 Task: Find a place to stay in Groningen, Netherlands, from 12th to 16th August for 8 guests, with a price range of ₹3300 to ₹16000, 8+ bedrooms, 8+ beds, 8+ bathrooms, house type, and amenities including Wifi and Free parking.
Action: Mouse moved to (407, 91)
Screenshot: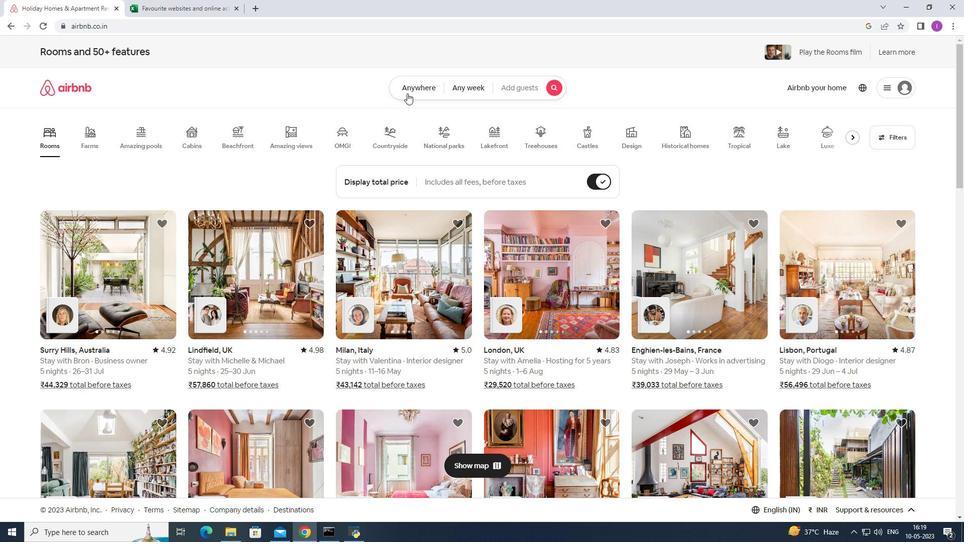 
Action: Mouse pressed left at (407, 91)
Screenshot: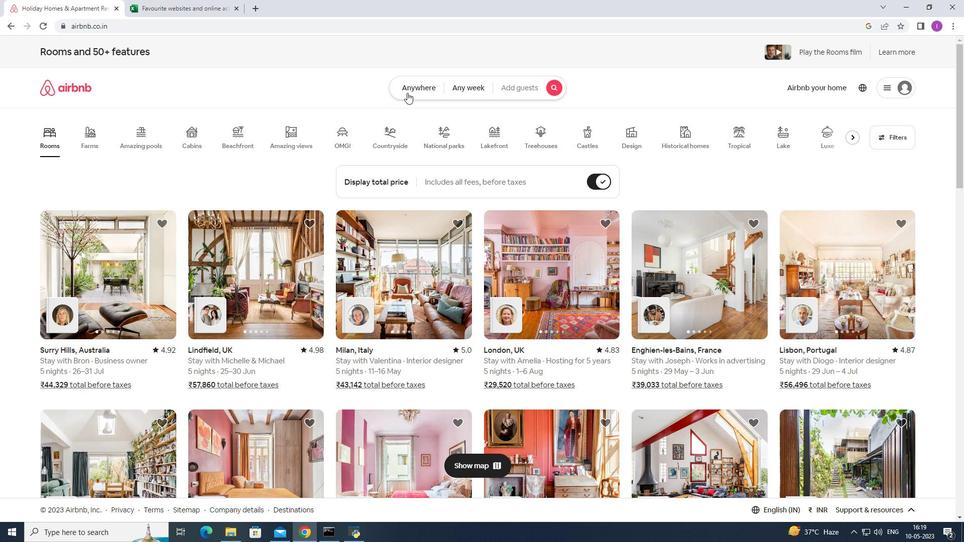 
Action: Mouse moved to (295, 128)
Screenshot: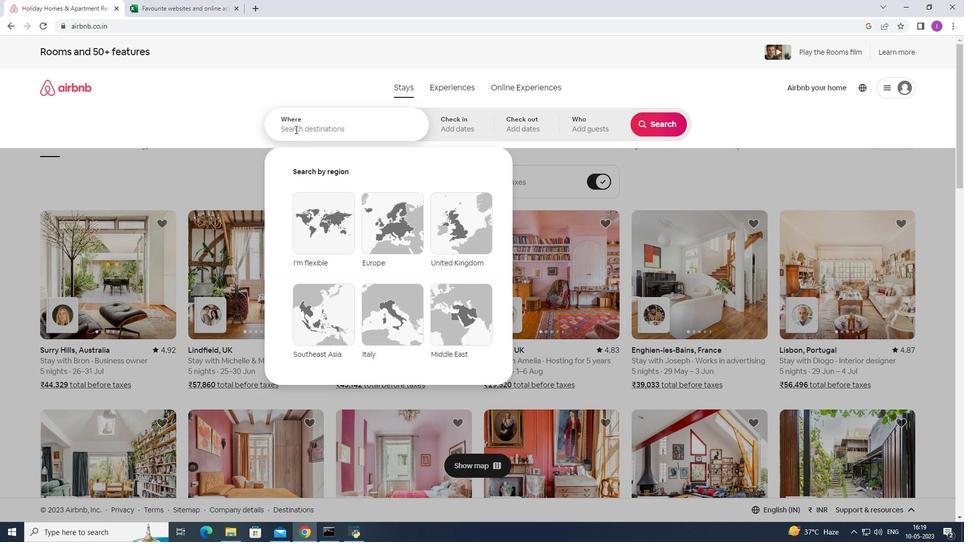 
Action: Mouse pressed left at (295, 128)
Screenshot: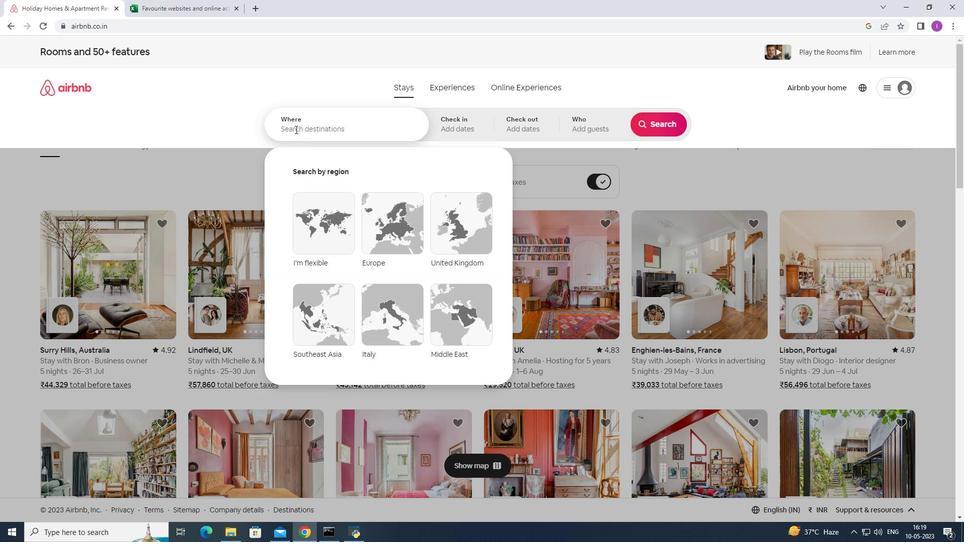 
Action: Mouse moved to (314, 130)
Screenshot: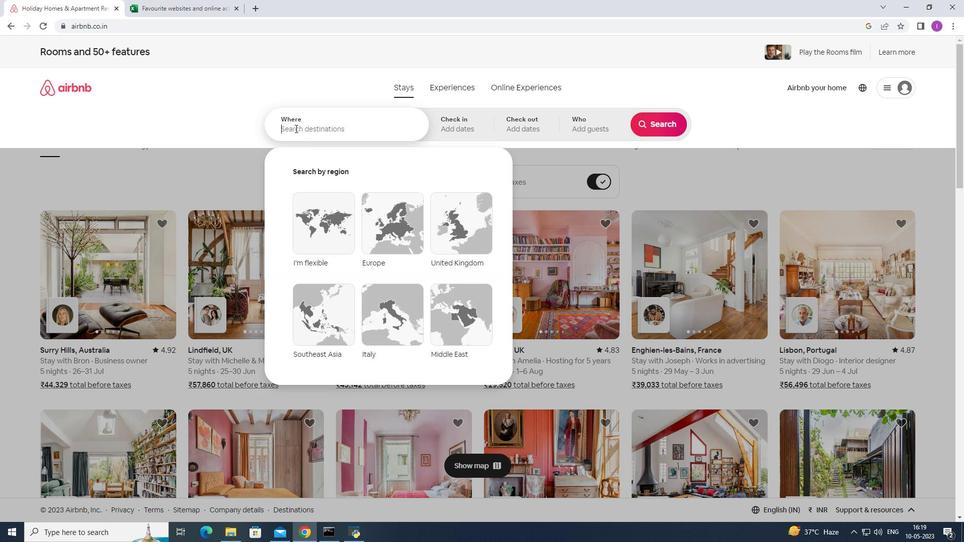 
Action: Key pressed <Key.shift>Go<Key.backspace>roningen,<Key.shift>Netherland
Screenshot: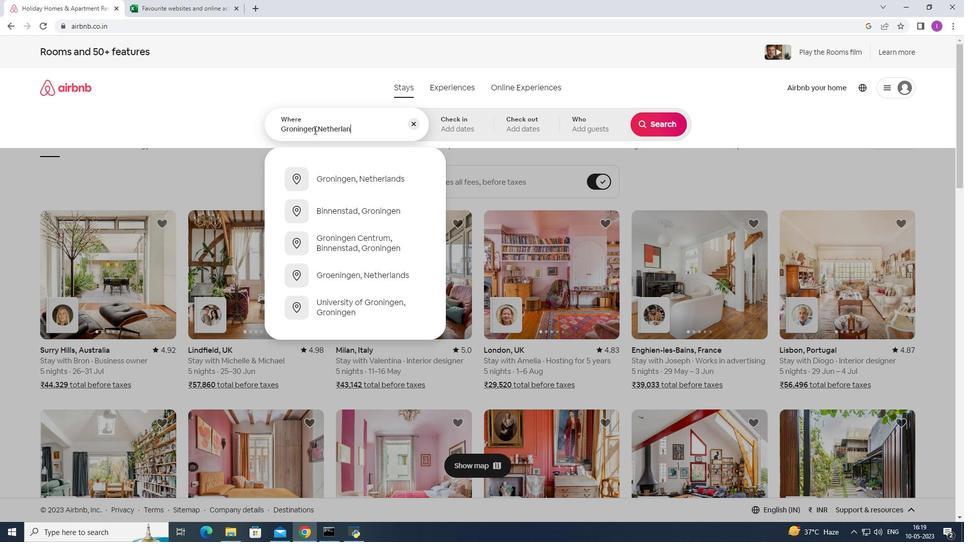 
Action: Mouse moved to (325, 172)
Screenshot: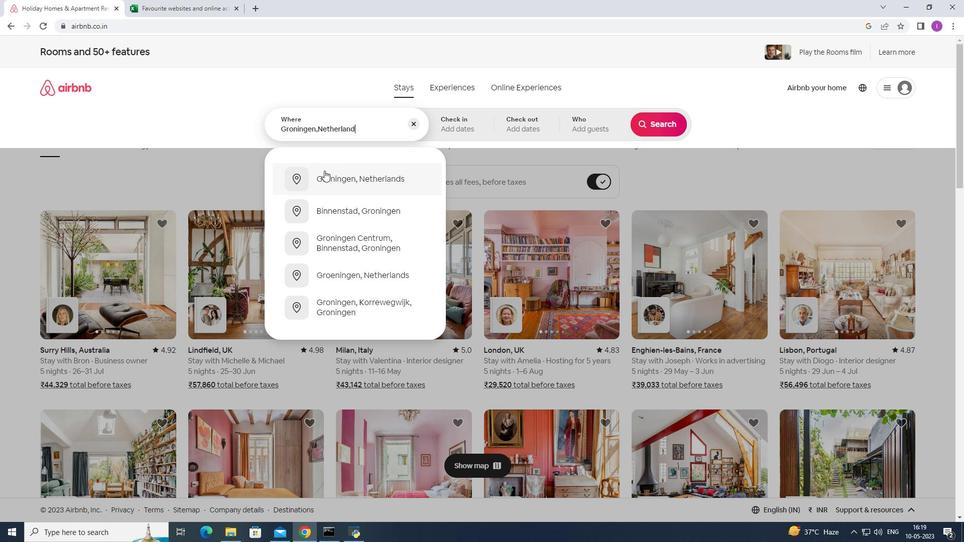 
Action: Mouse pressed left at (325, 172)
Screenshot: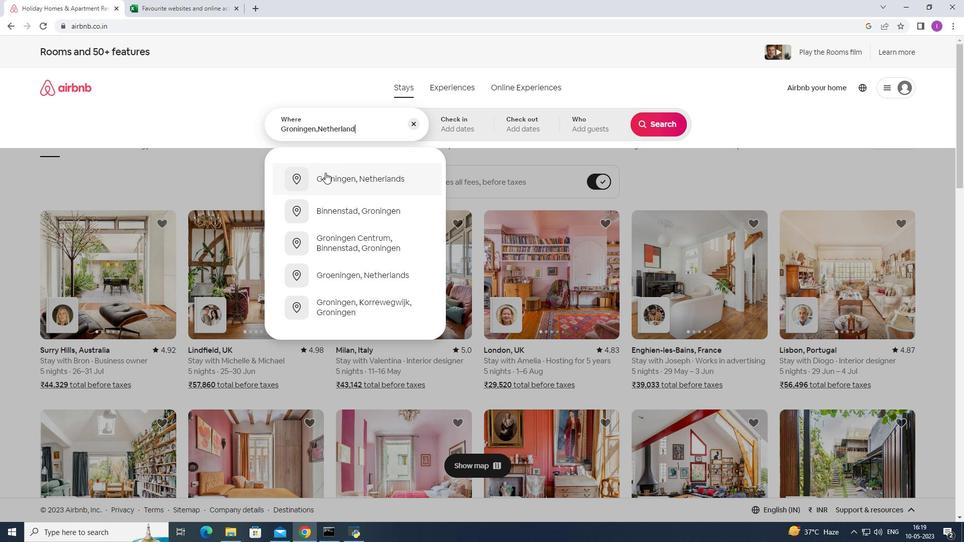 
Action: Mouse moved to (662, 206)
Screenshot: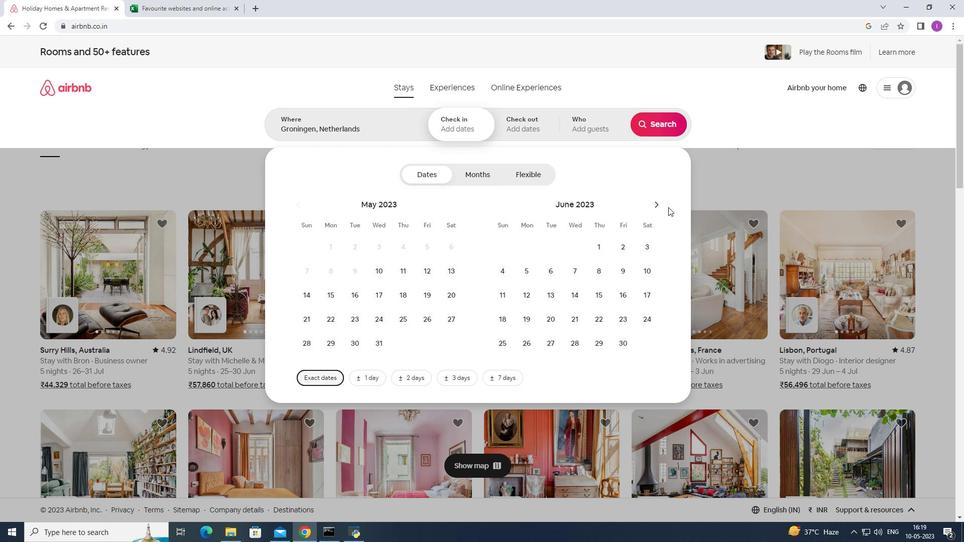 
Action: Mouse pressed left at (662, 206)
Screenshot: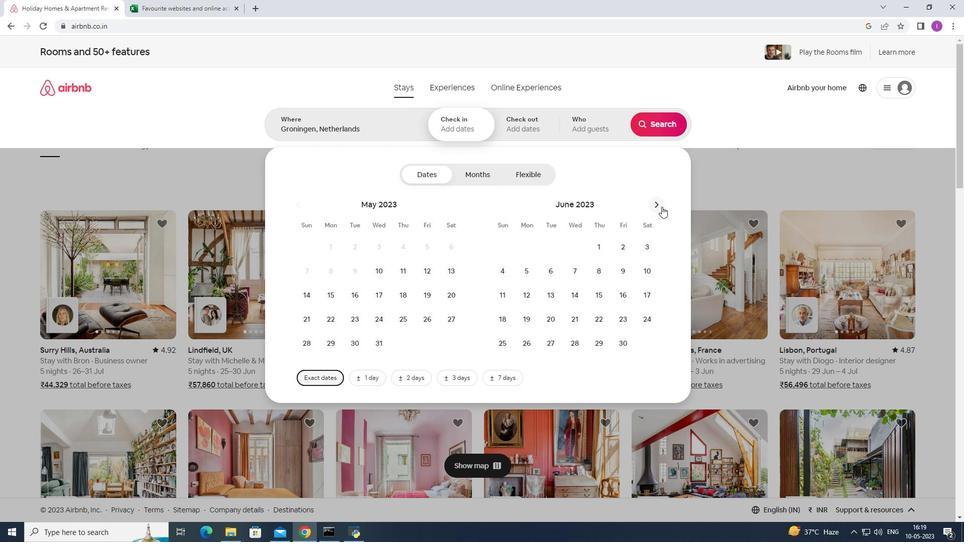 
Action: Mouse pressed left at (662, 206)
Screenshot: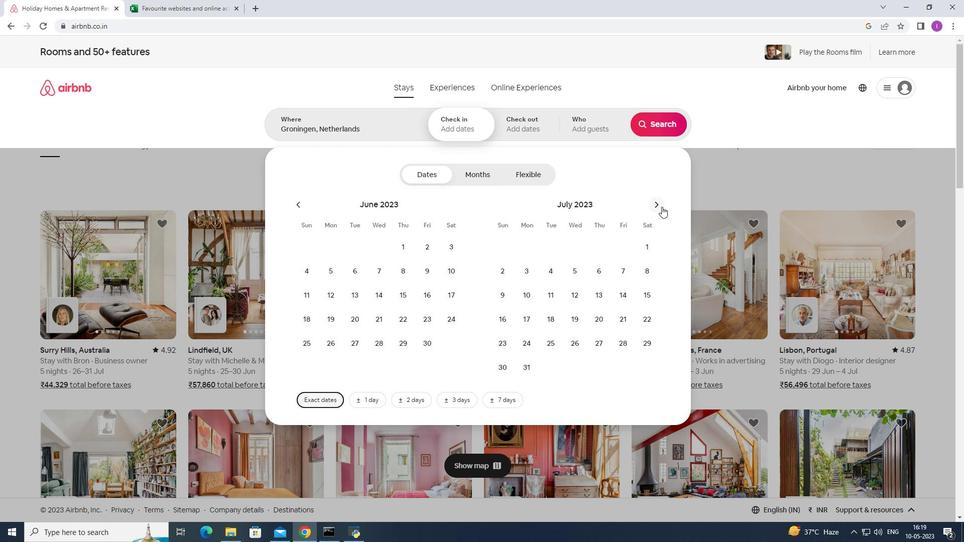 
Action: Mouse moved to (643, 267)
Screenshot: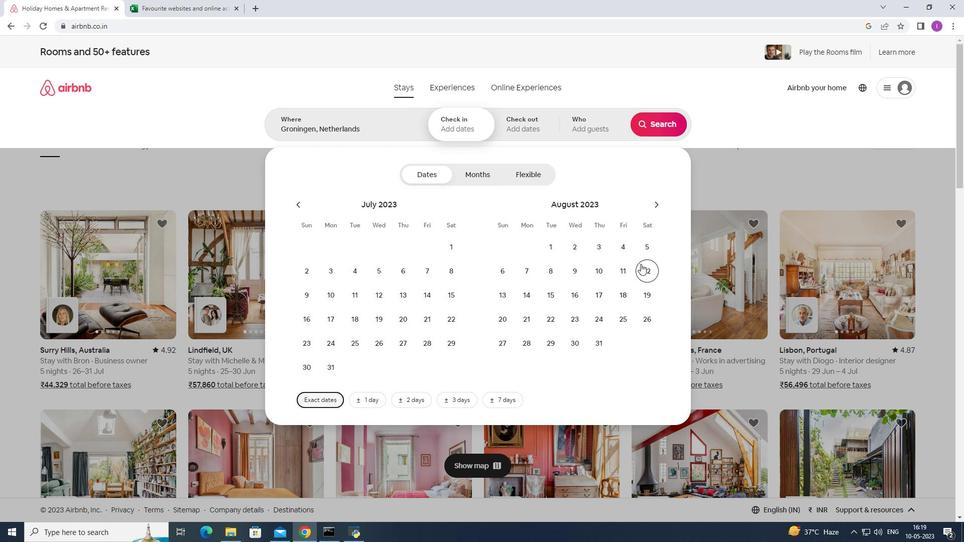 
Action: Mouse pressed left at (643, 267)
Screenshot: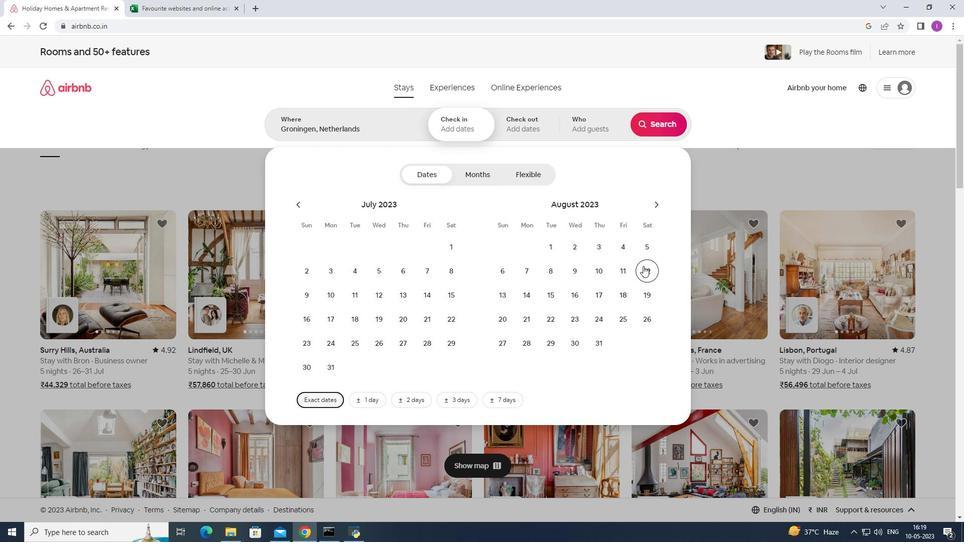
Action: Mouse moved to (580, 291)
Screenshot: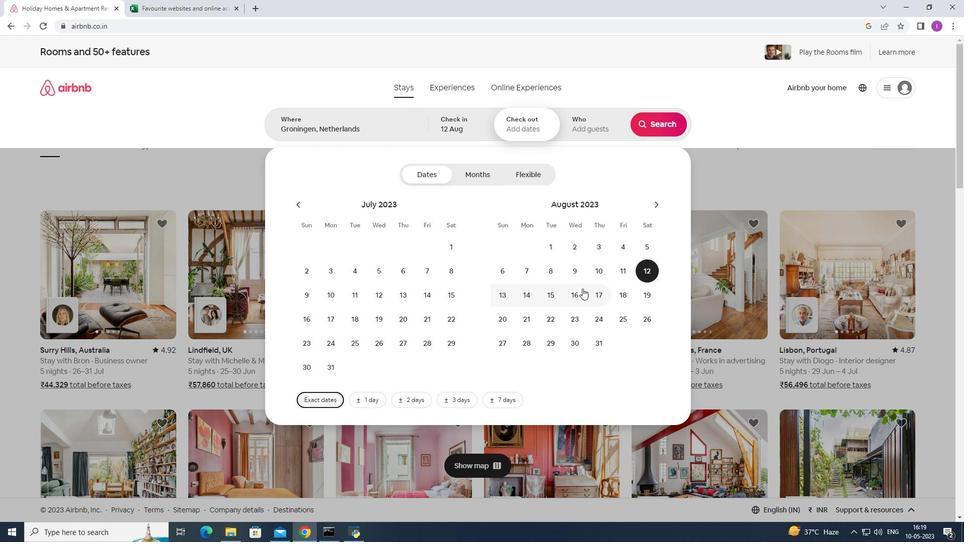 
Action: Mouse pressed left at (580, 291)
Screenshot: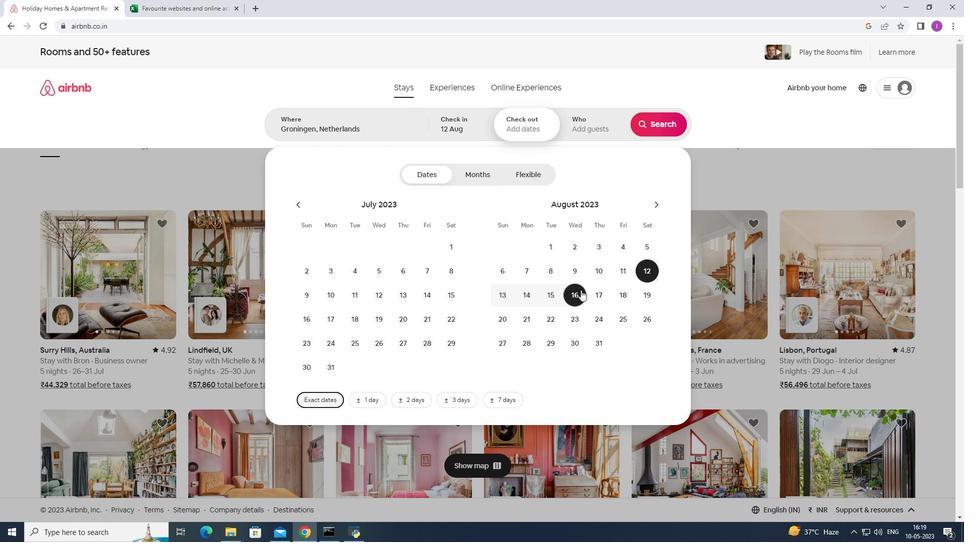 
Action: Mouse moved to (599, 128)
Screenshot: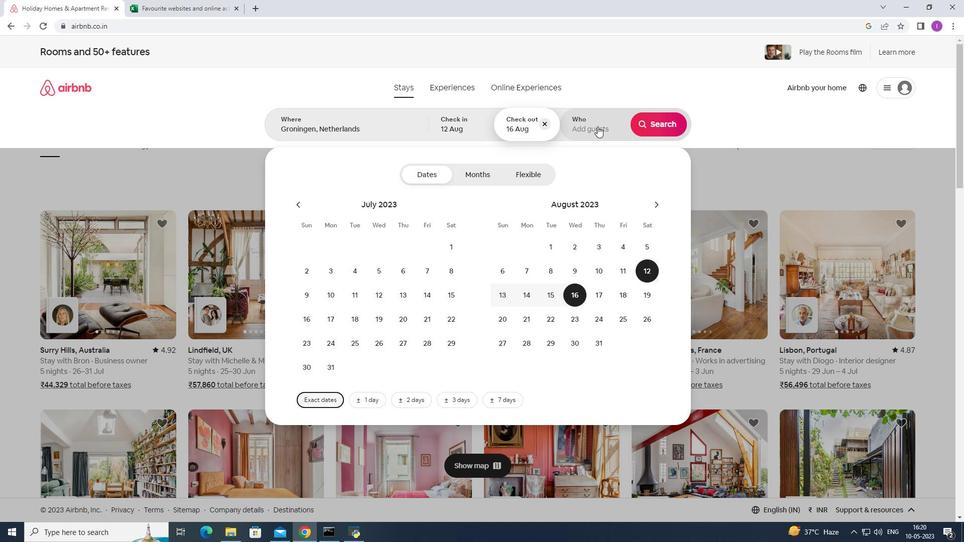 
Action: Mouse pressed left at (599, 128)
Screenshot: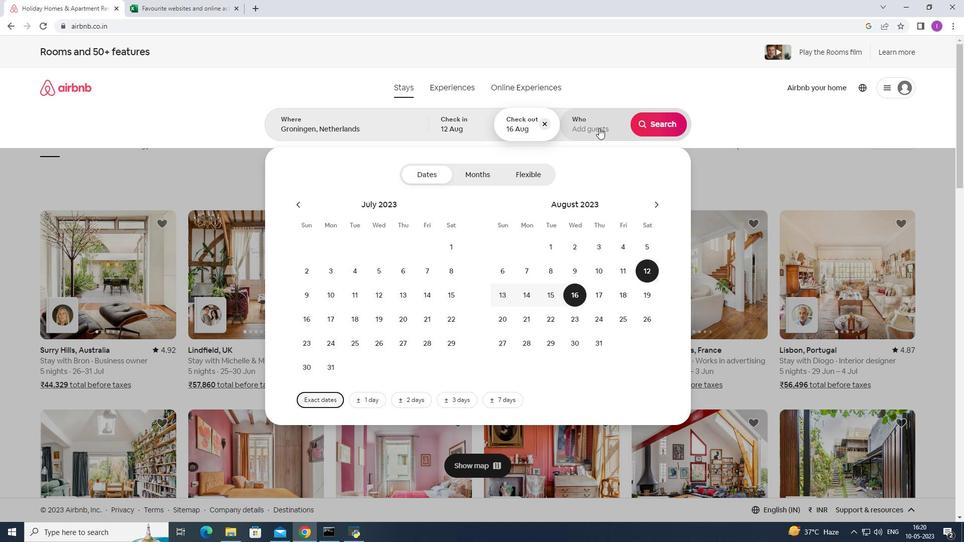 
Action: Mouse moved to (662, 180)
Screenshot: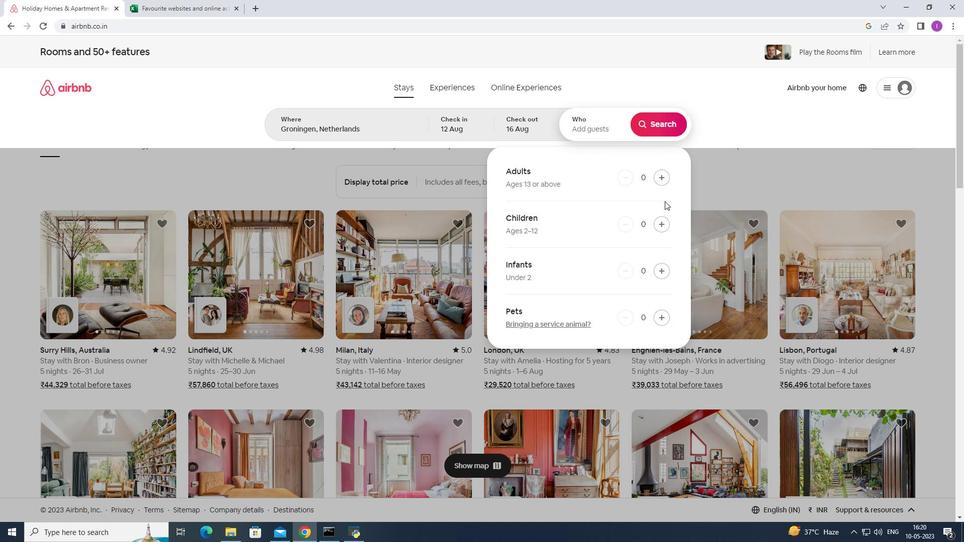 
Action: Mouse pressed left at (662, 180)
Screenshot: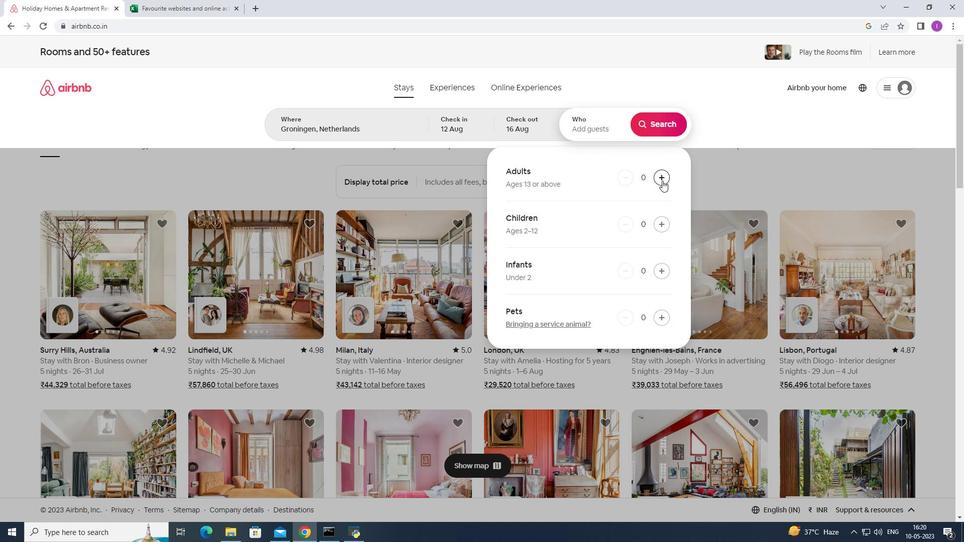 
Action: Mouse pressed left at (662, 180)
Screenshot: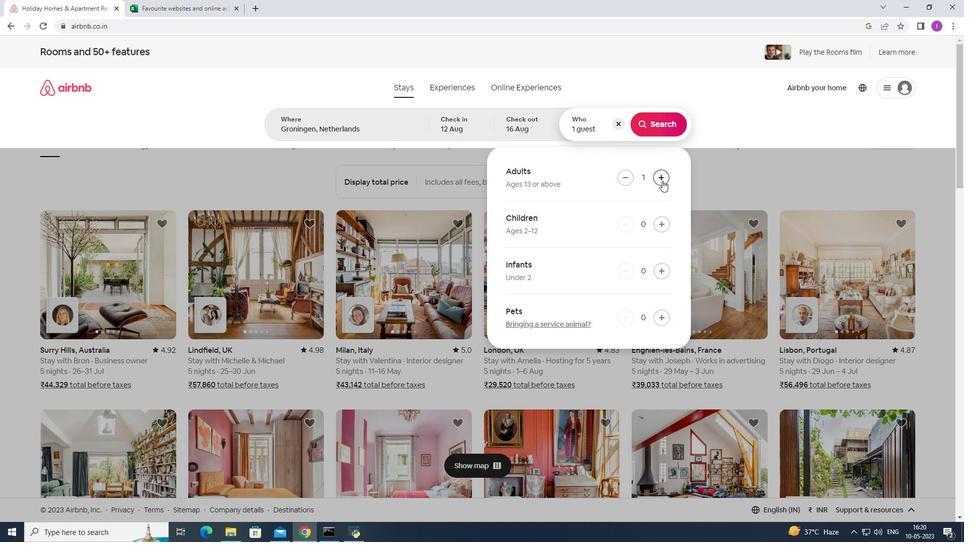 
Action: Mouse pressed left at (662, 180)
Screenshot: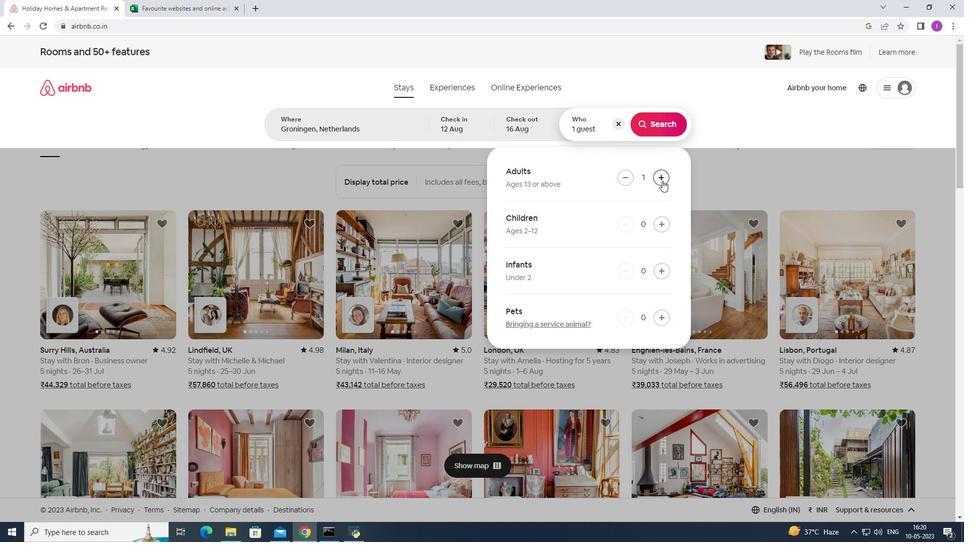 
Action: Mouse pressed left at (662, 180)
Screenshot: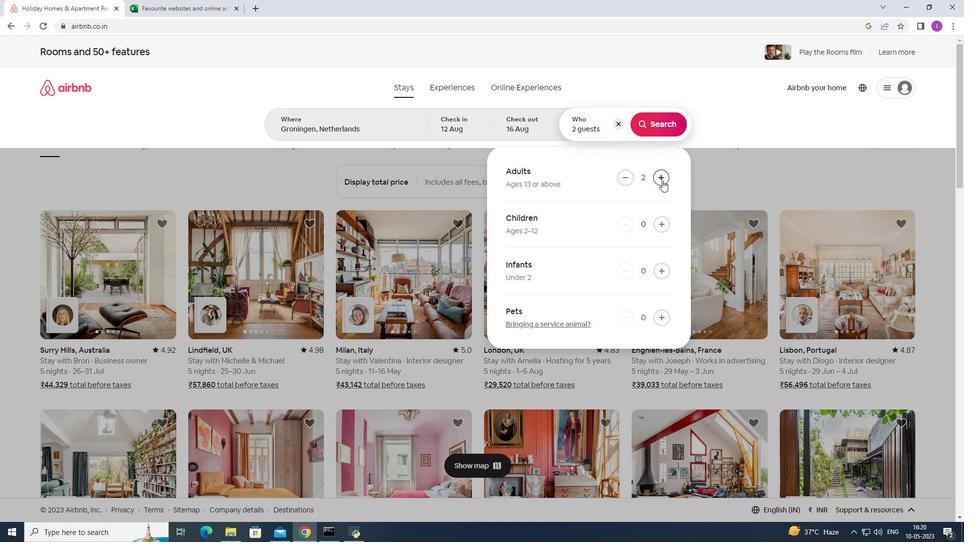 
Action: Mouse pressed left at (662, 180)
Screenshot: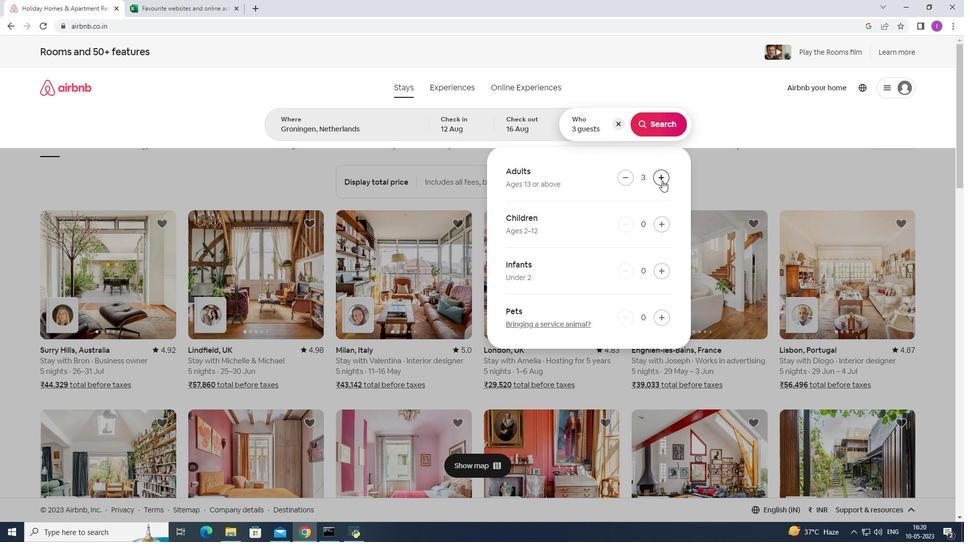 
Action: Mouse pressed left at (662, 180)
Screenshot: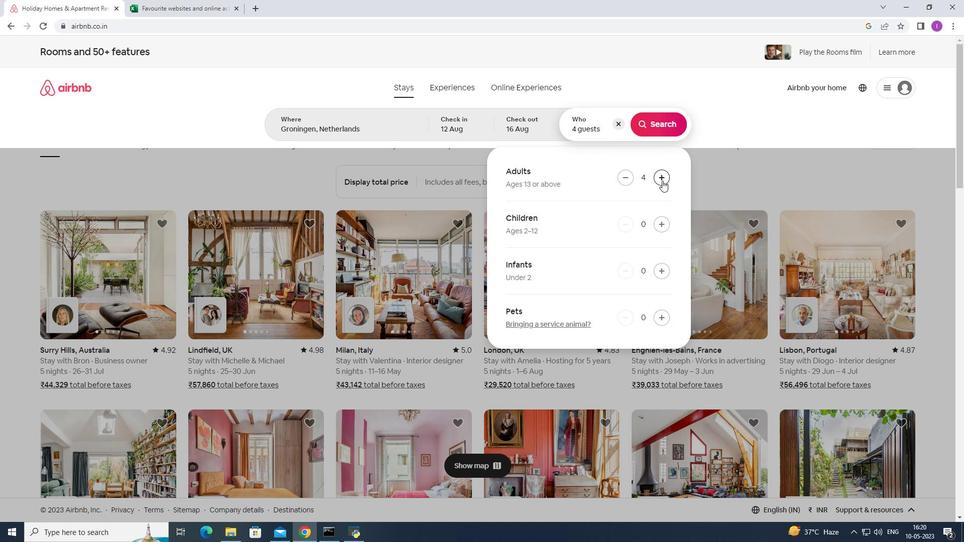 
Action: Mouse pressed left at (662, 180)
Screenshot: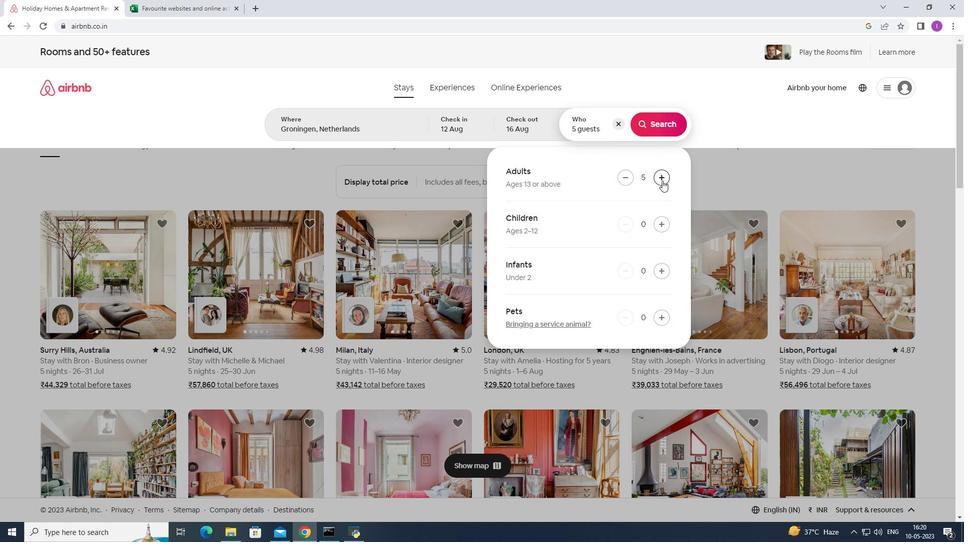 
Action: Mouse pressed left at (662, 180)
Screenshot: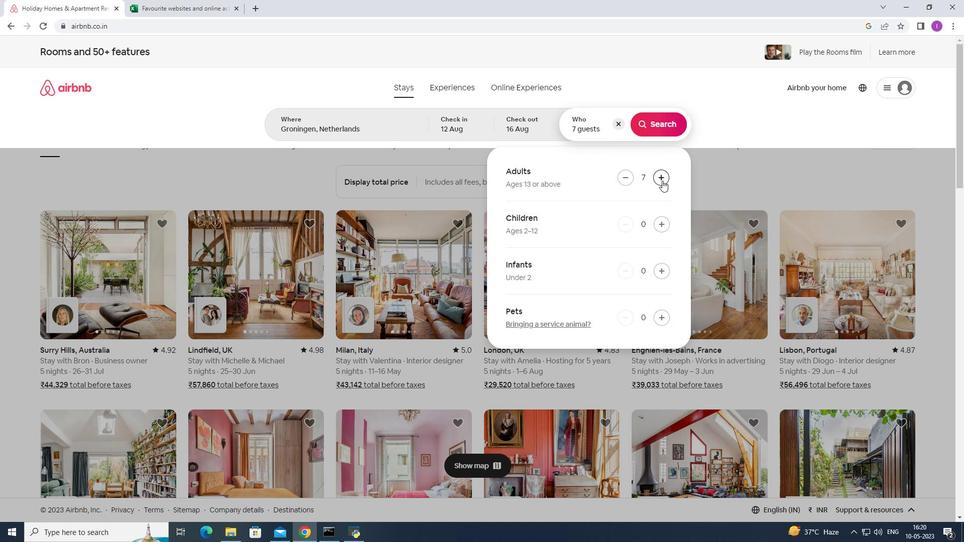 
Action: Mouse moved to (648, 124)
Screenshot: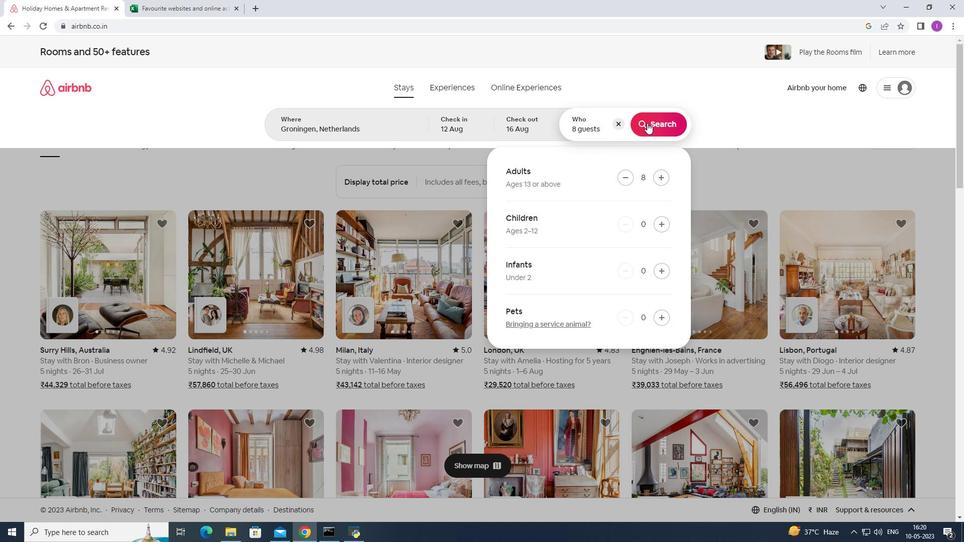 
Action: Mouse pressed left at (648, 124)
Screenshot: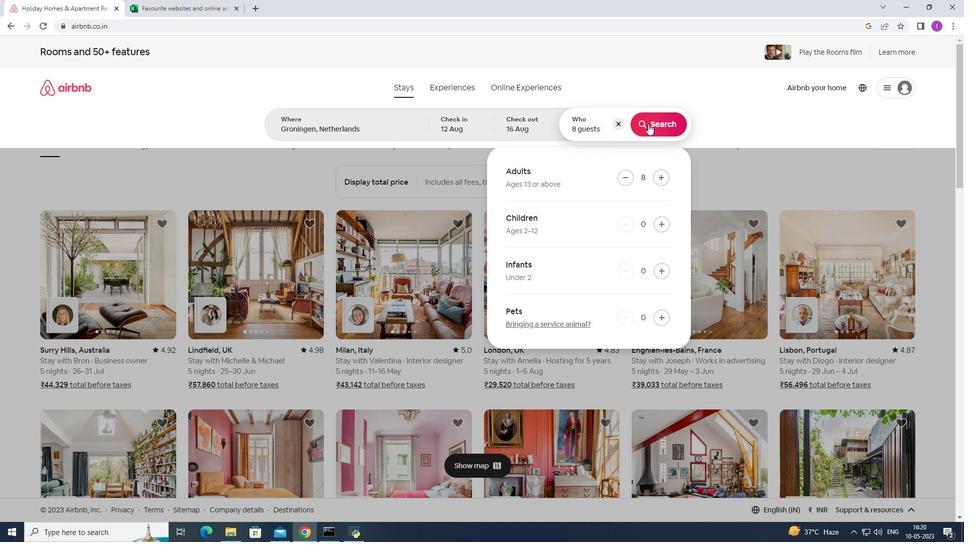 
Action: Mouse moved to (916, 100)
Screenshot: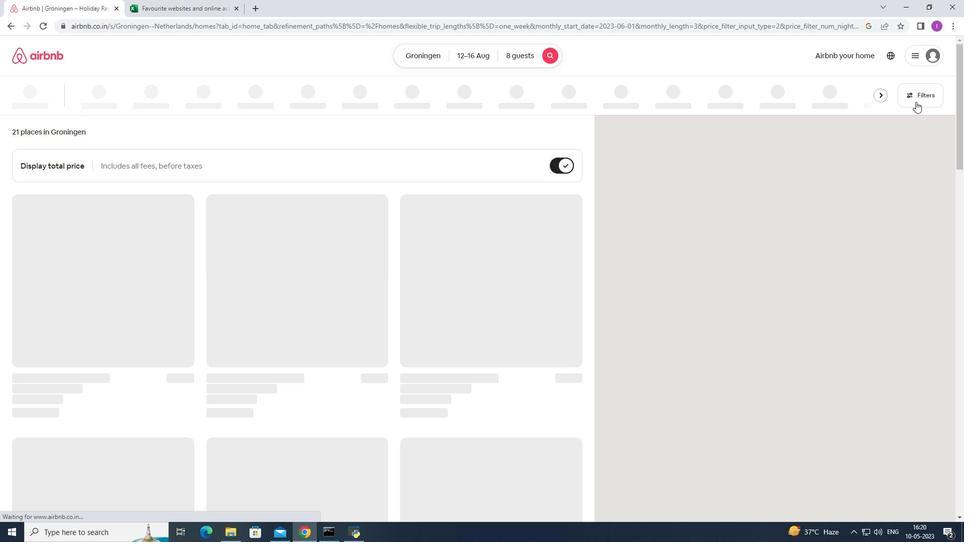 
Action: Mouse pressed left at (916, 100)
Screenshot: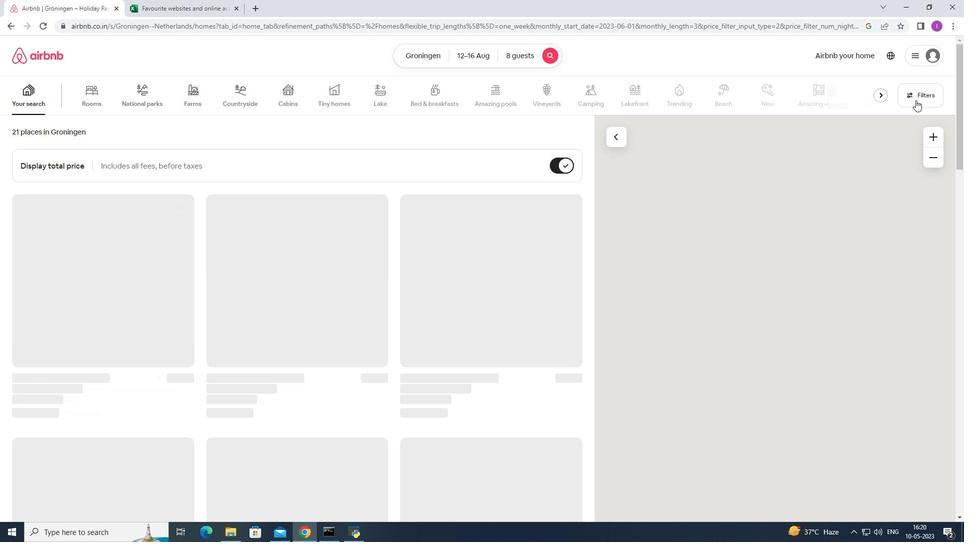 
Action: Mouse moved to (551, 337)
Screenshot: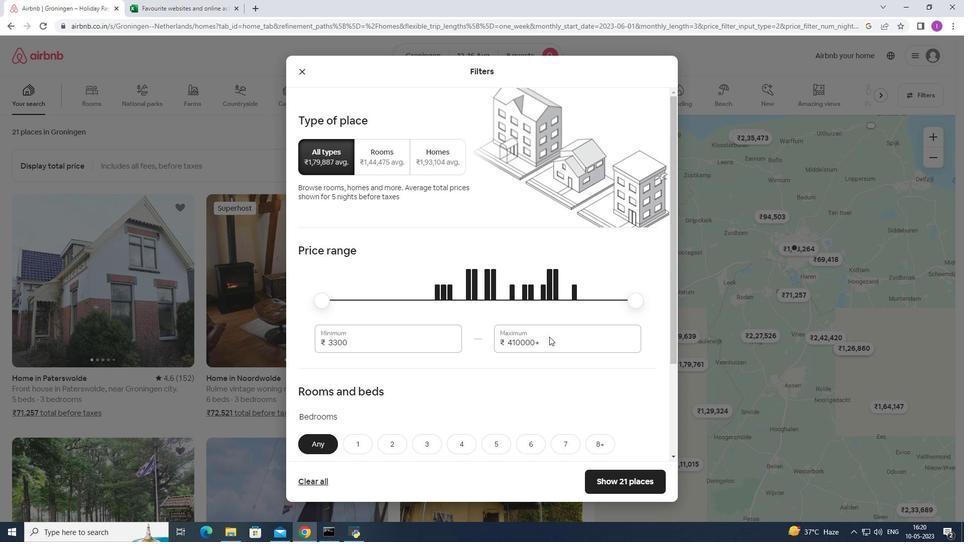 
Action: Mouse pressed left at (551, 337)
Screenshot: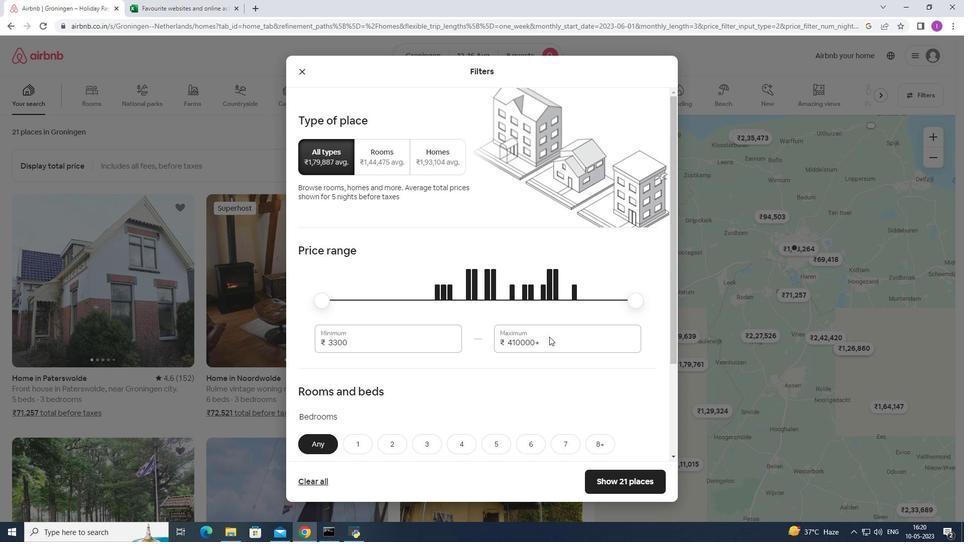 
Action: Mouse moved to (549, 339)
Screenshot: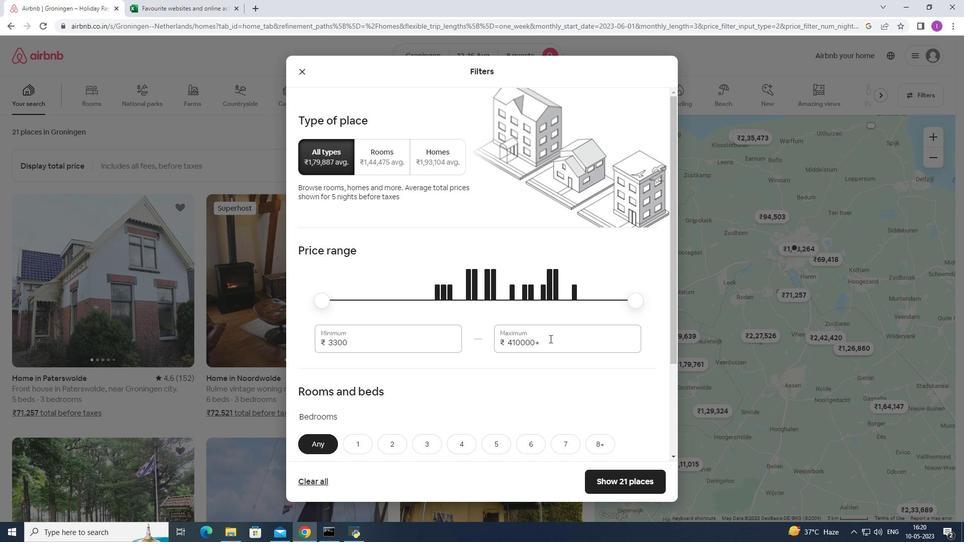 
Action: Mouse pressed left at (549, 339)
Screenshot: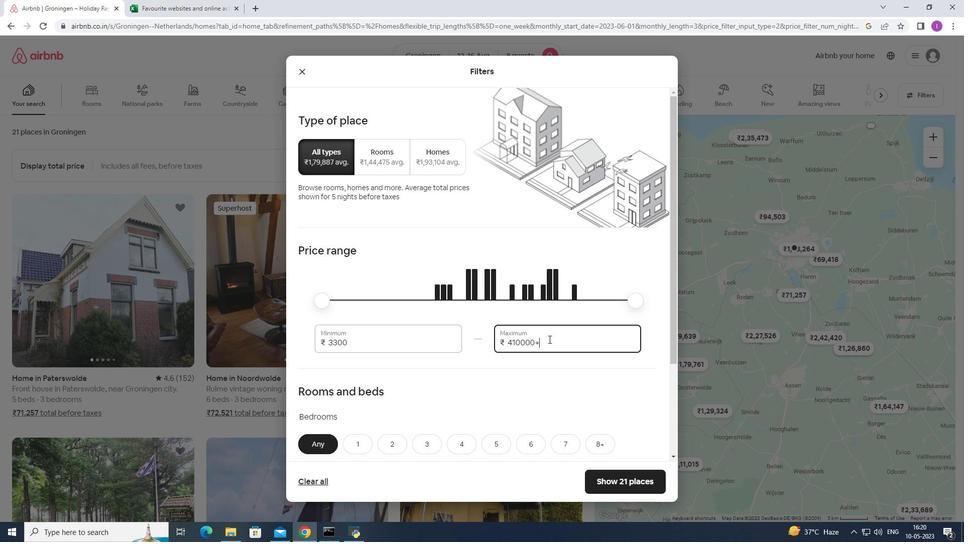 
Action: Mouse moved to (533, 339)
Screenshot: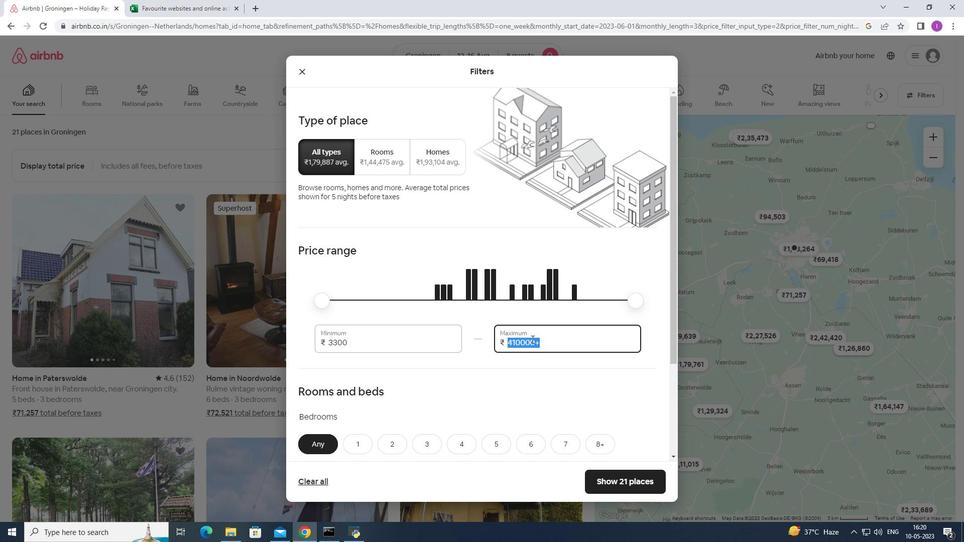 
Action: Key pressed 1
Screenshot: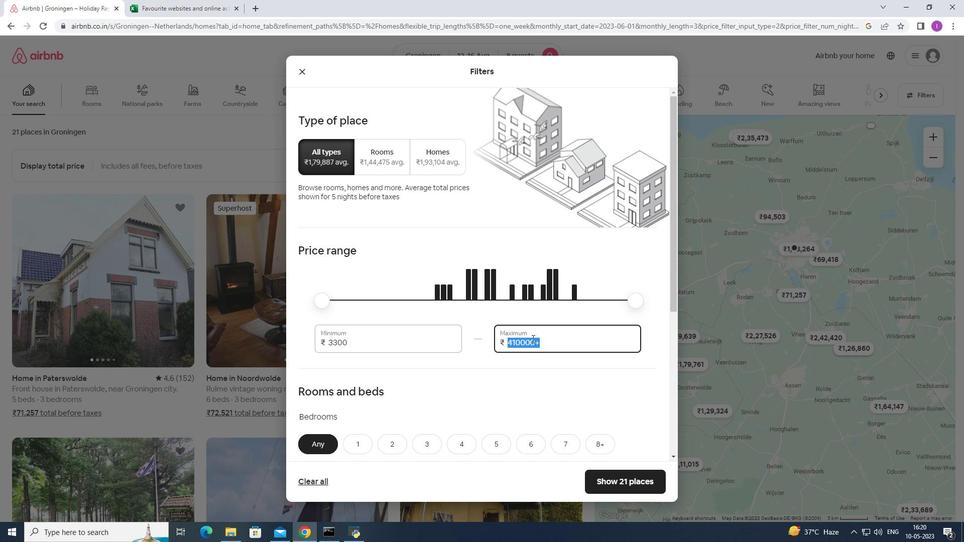 
Action: Mouse moved to (539, 330)
Screenshot: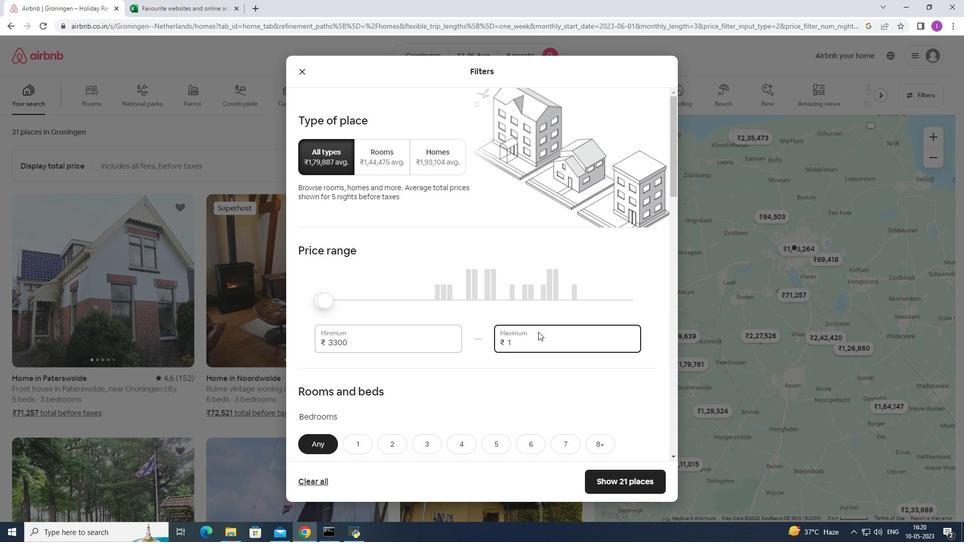 
Action: Key pressed 6000
Screenshot: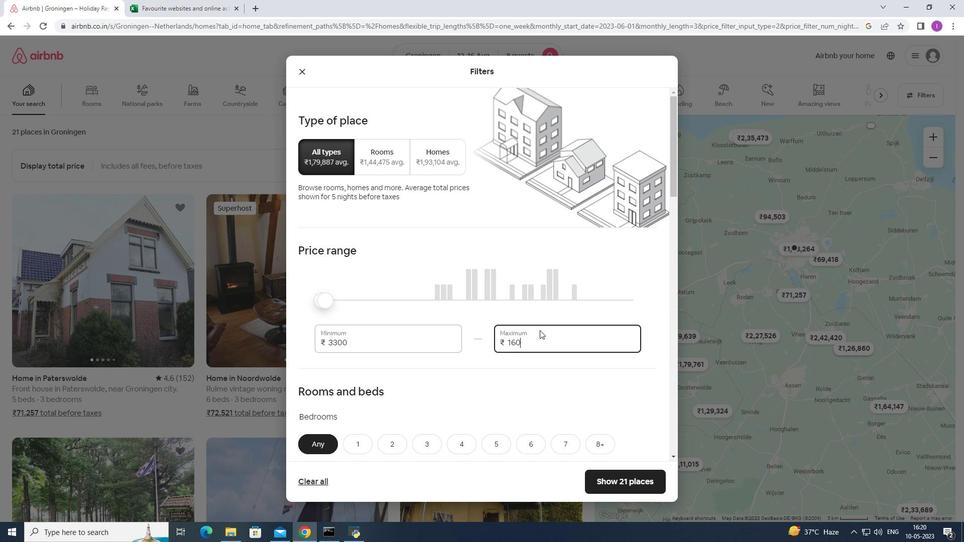 
Action: Mouse moved to (444, 363)
Screenshot: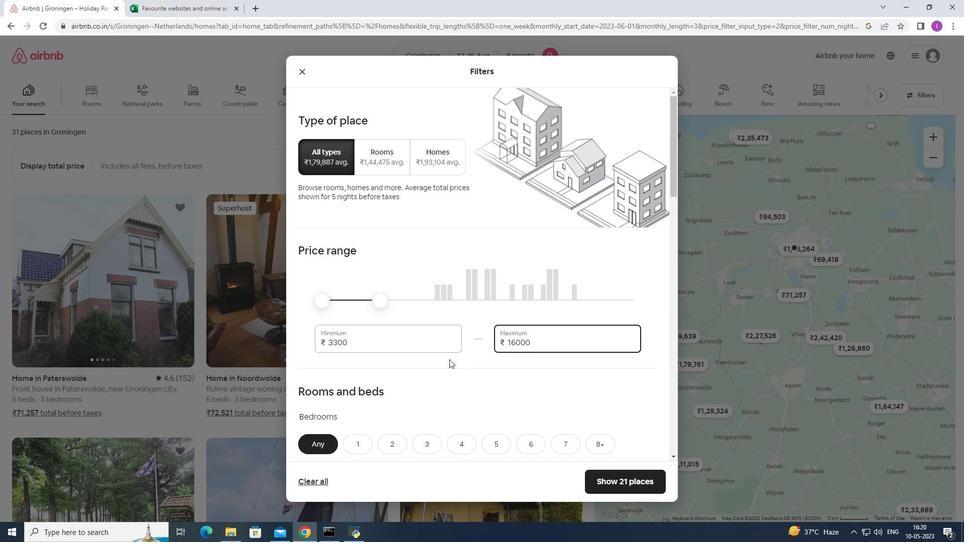 
Action: Mouse scrolled (444, 362) with delta (0, 0)
Screenshot: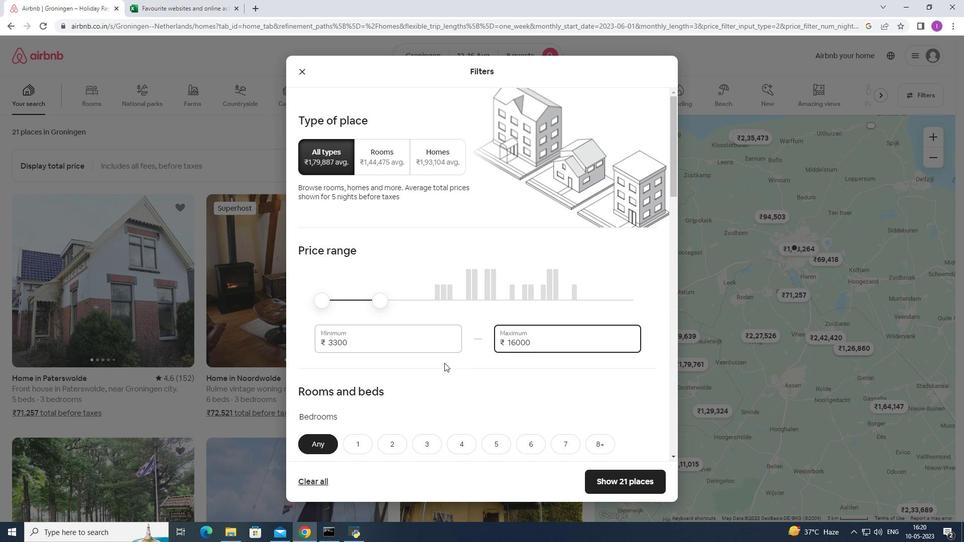 
Action: Mouse scrolled (444, 362) with delta (0, 0)
Screenshot: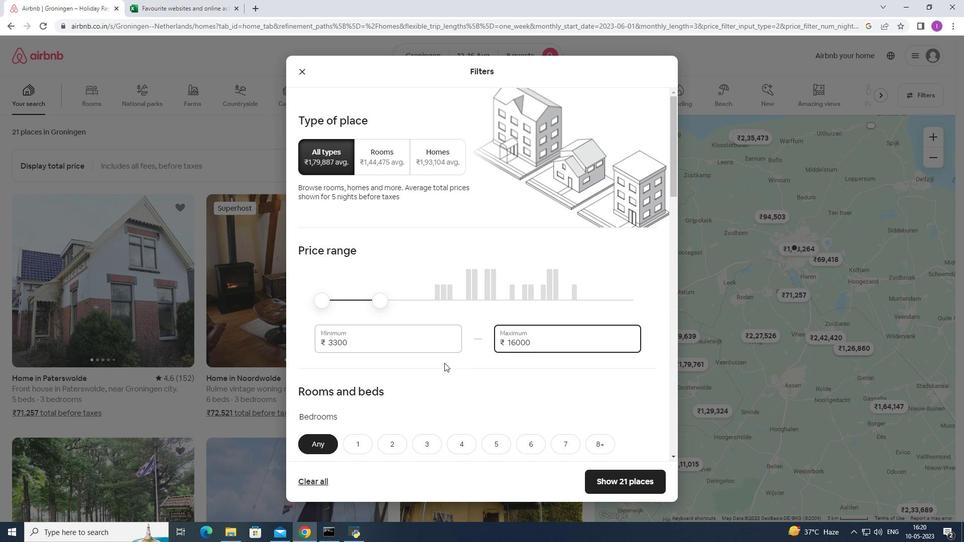 
Action: Mouse moved to (358, 240)
Screenshot: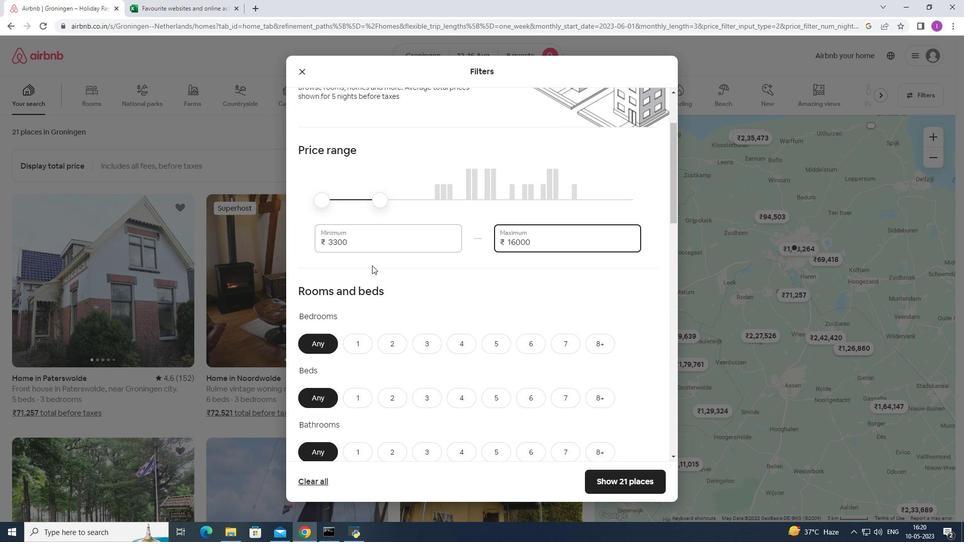 
Action: Mouse pressed left at (358, 240)
Screenshot: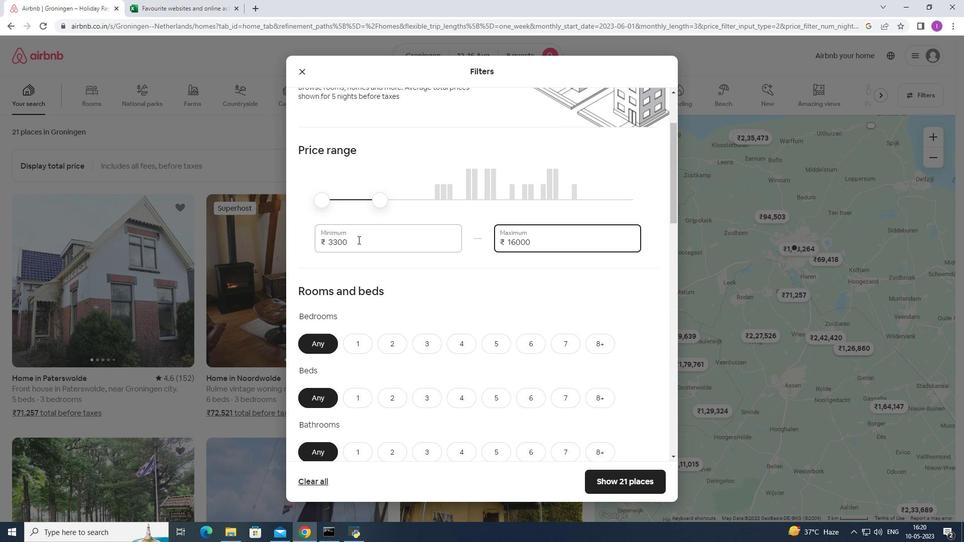 
Action: Mouse moved to (482, 273)
Screenshot: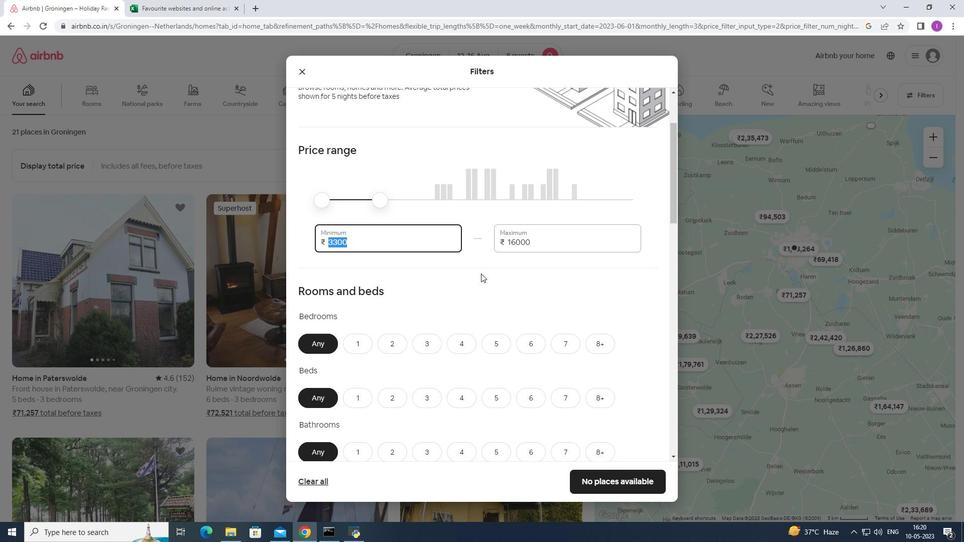 
Action: Key pressed 1
Screenshot: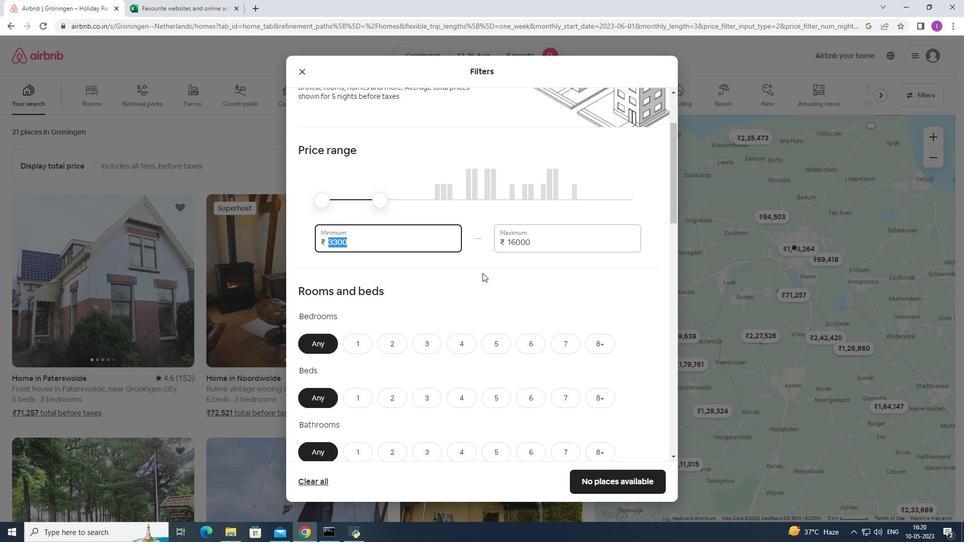 
Action: Mouse moved to (483, 272)
Screenshot: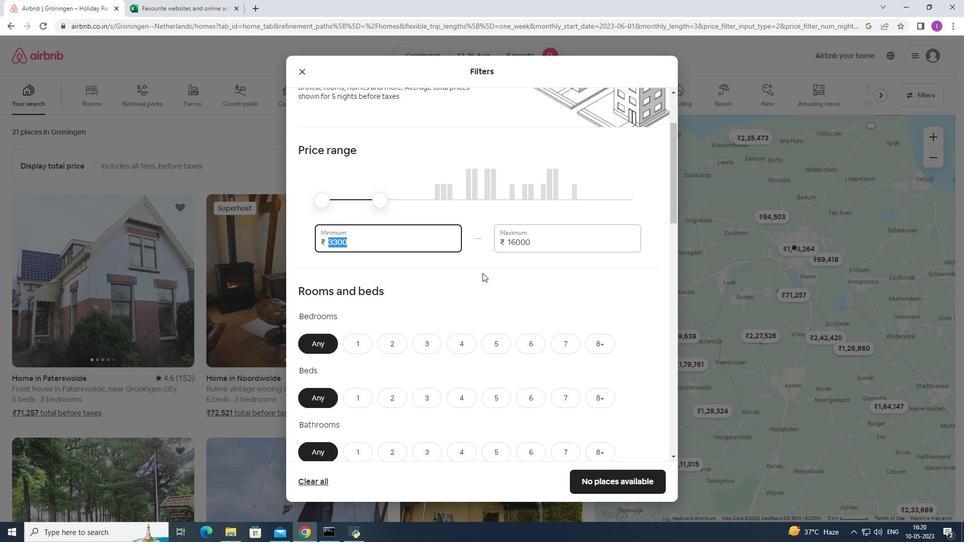 
Action: Key pressed 0000
Screenshot: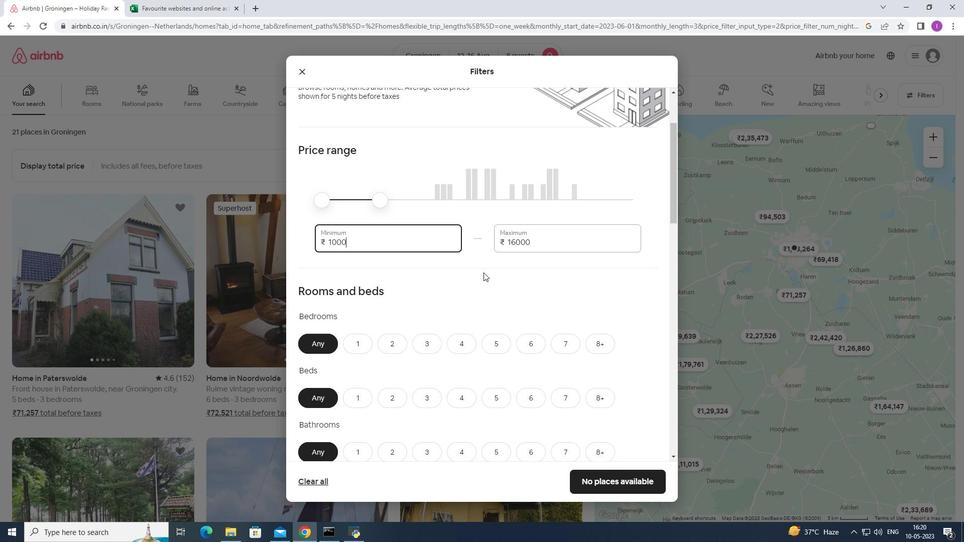 
Action: Mouse moved to (441, 320)
Screenshot: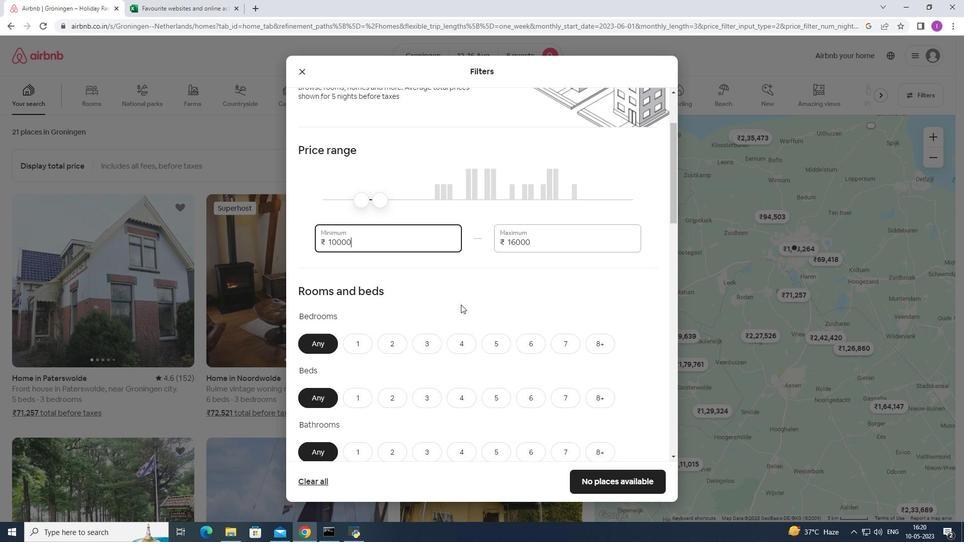
Action: Mouse scrolled (441, 319) with delta (0, 0)
Screenshot: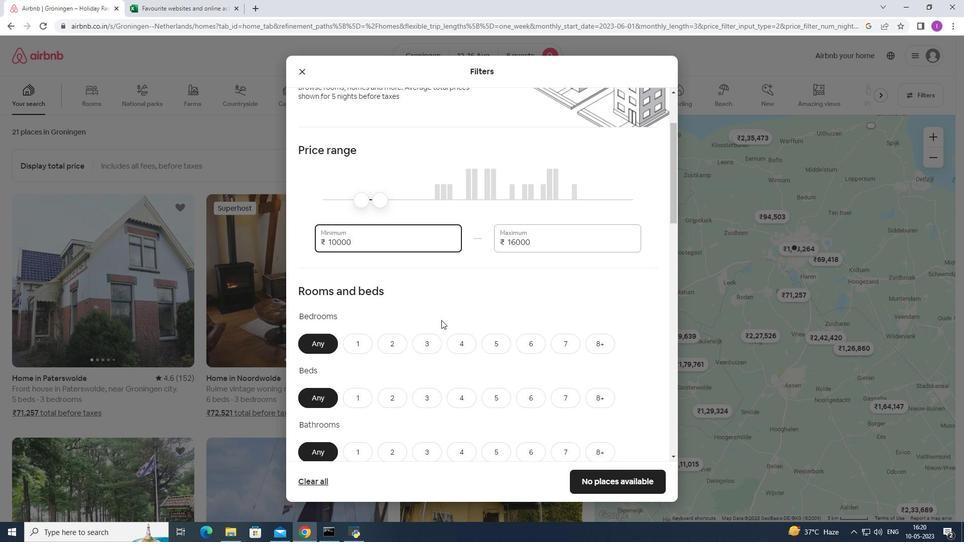 
Action: Mouse scrolled (441, 319) with delta (0, 0)
Screenshot: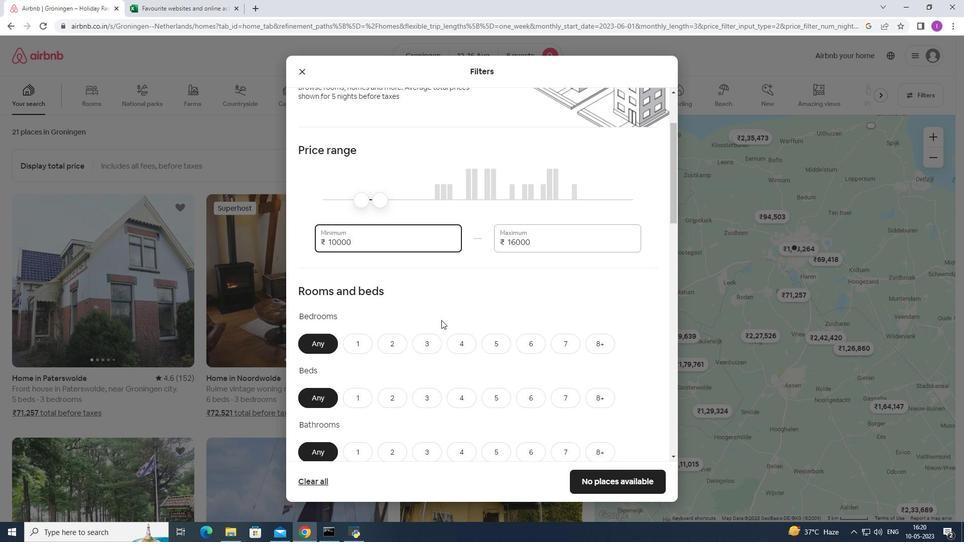 
Action: Mouse scrolled (441, 319) with delta (0, 0)
Screenshot: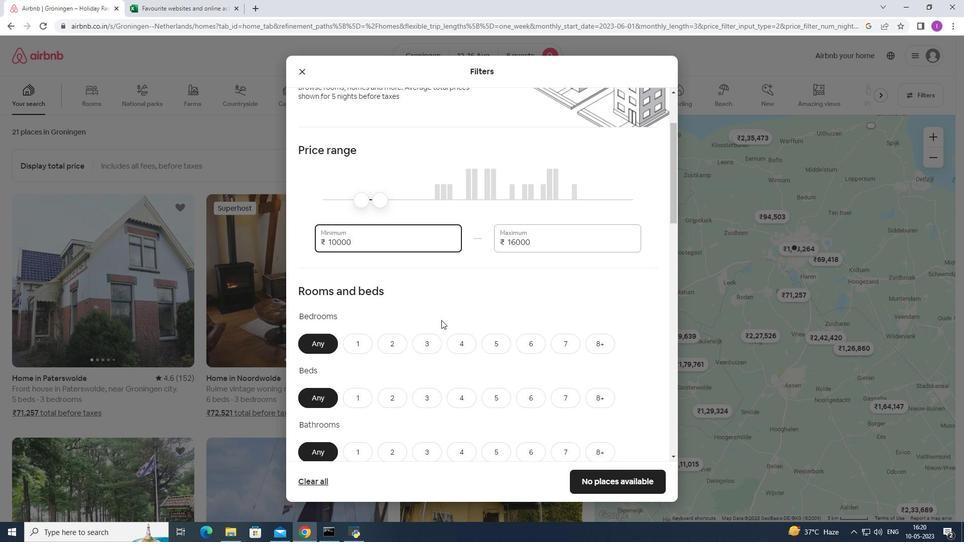 
Action: Mouse moved to (598, 196)
Screenshot: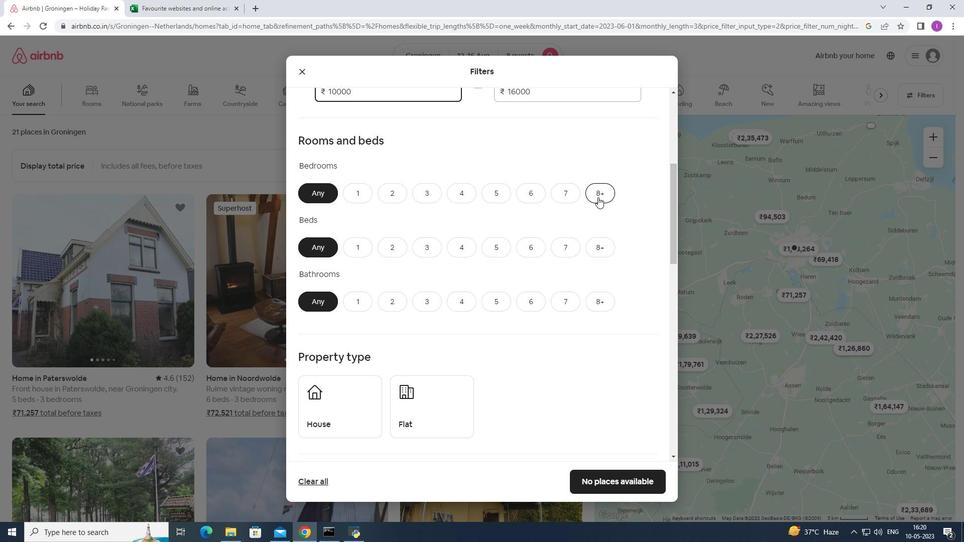 
Action: Mouse pressed left at (598, 196)
Screenshot: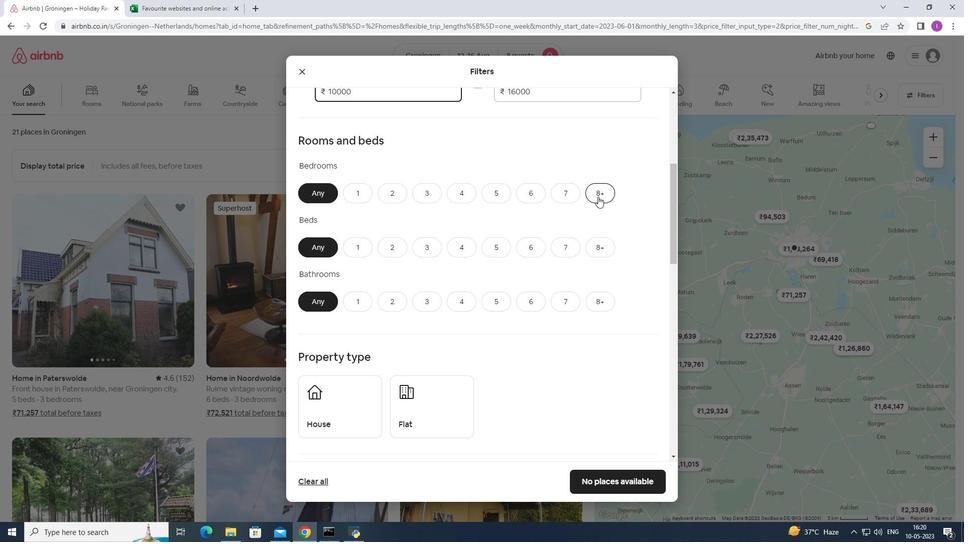 
Action: Mouse moved to (593, 244)
Screenshot: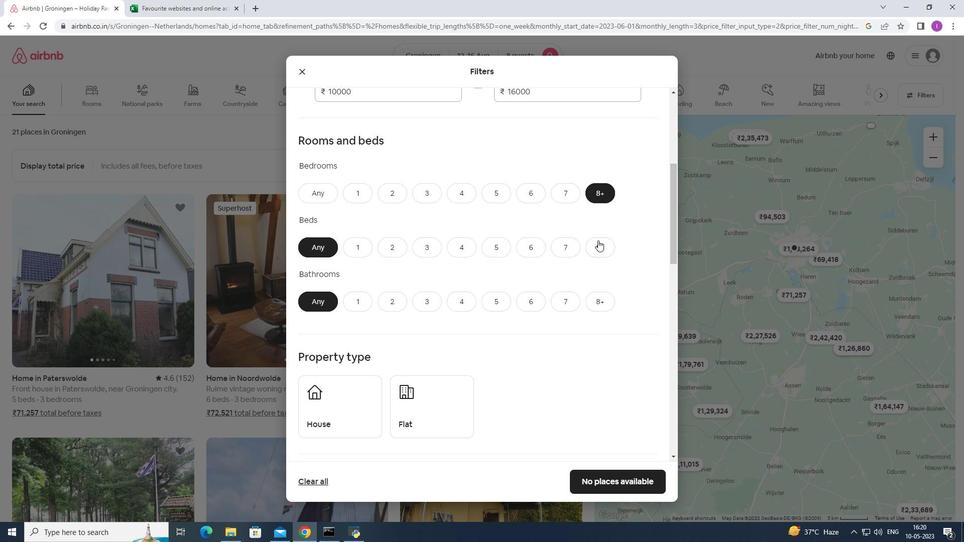 
Action: Mouse pressed left at (593, 244)
Screenshot: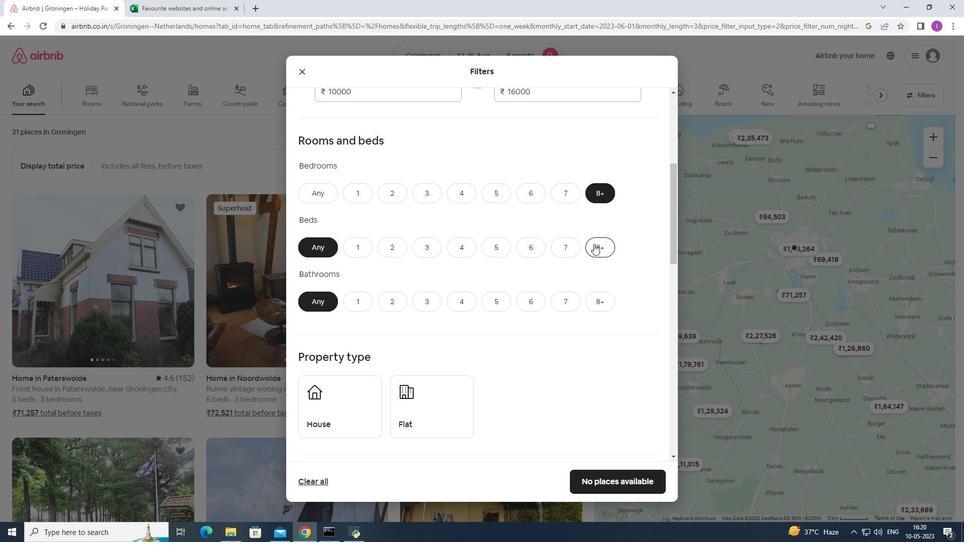 
Action: Mouse moved to (593, 297)
Screenshot: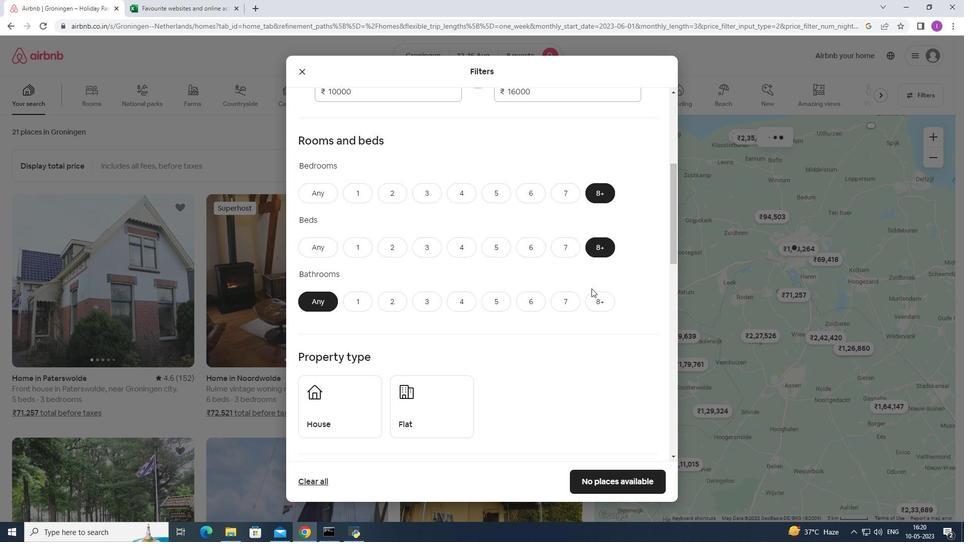 
Action: Mouse pressed left at (593, 297)
Screenshot: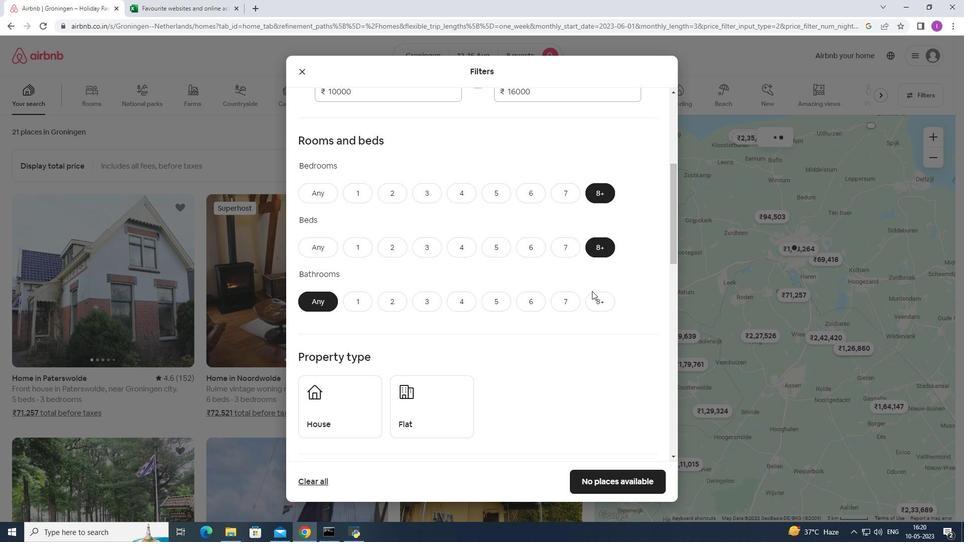 
Action: Mouse moved to (414, 321)
Screenshot: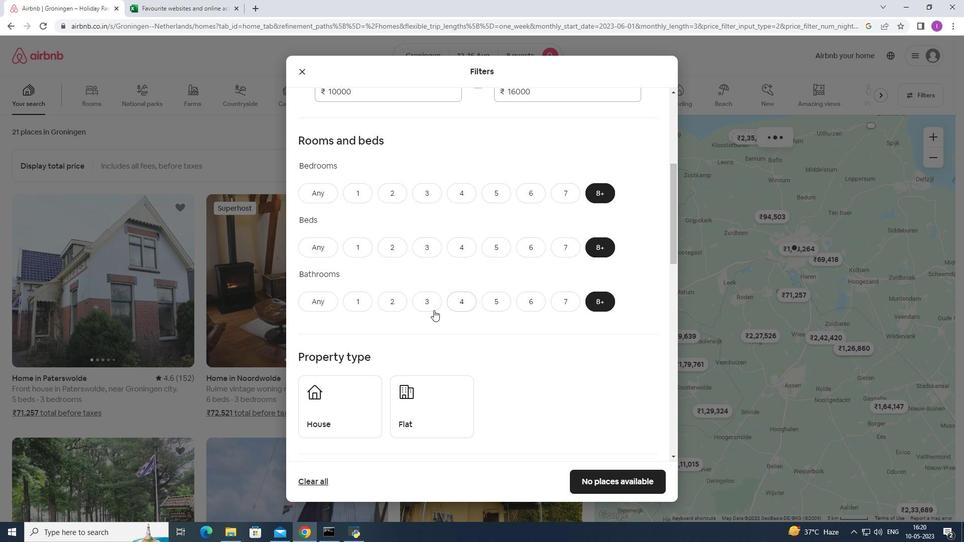 
Action: Mouse scrolled (414, 320) with delta (0, 0)
Screenshot: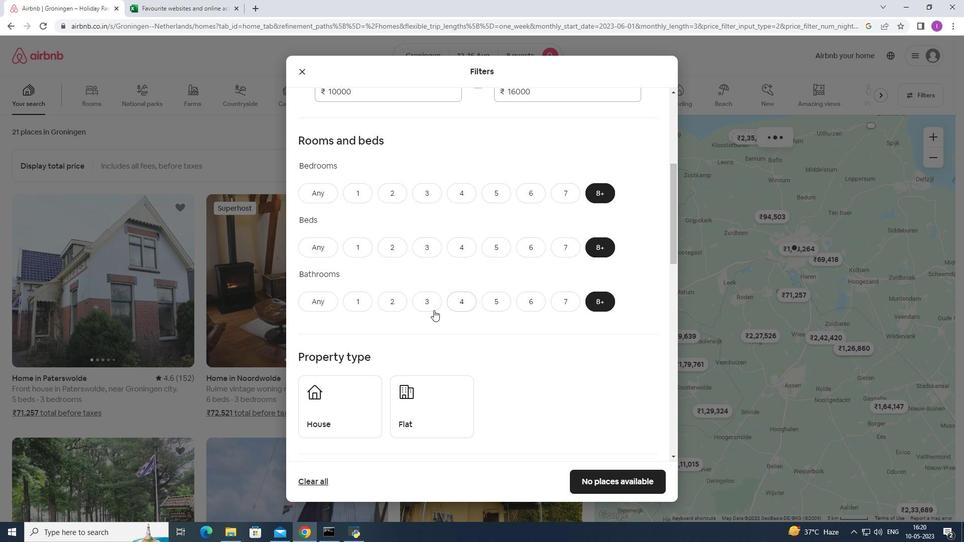 
Action: Mouse moved to (414, 322)
Screenshot: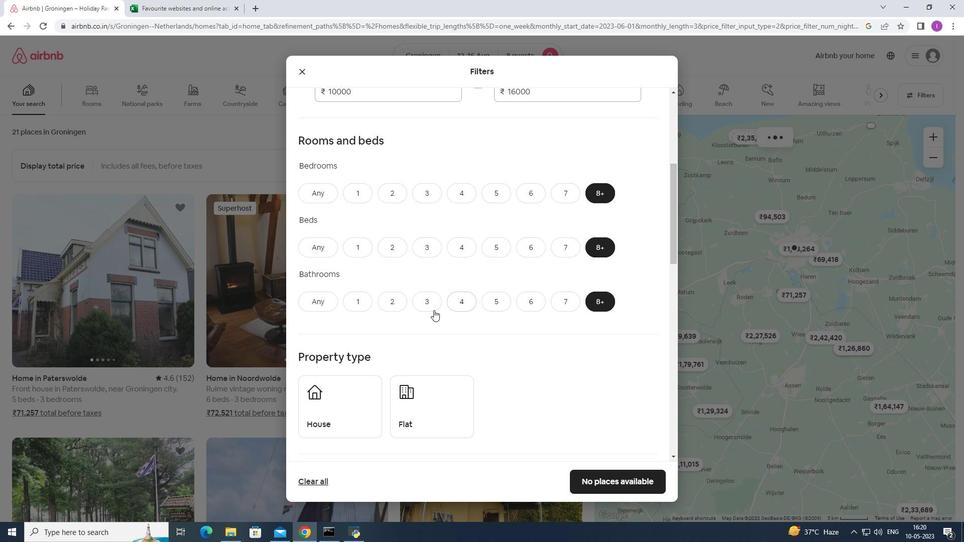 
Action: Mouse scrolled (414, 321) with delta (0, 0)
Screenshot: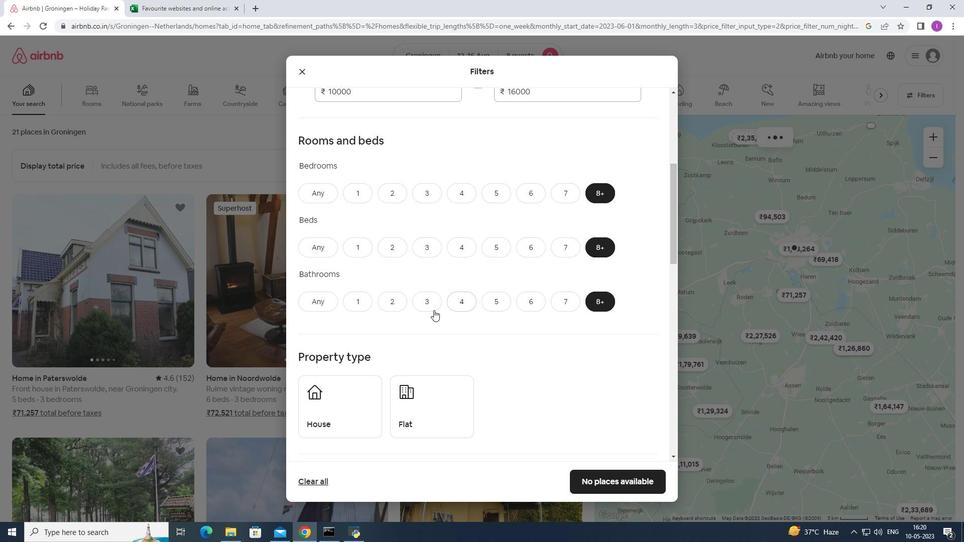 
Action: Mouse scrolled (414, 321) with delta (0, 0)
Screenshot: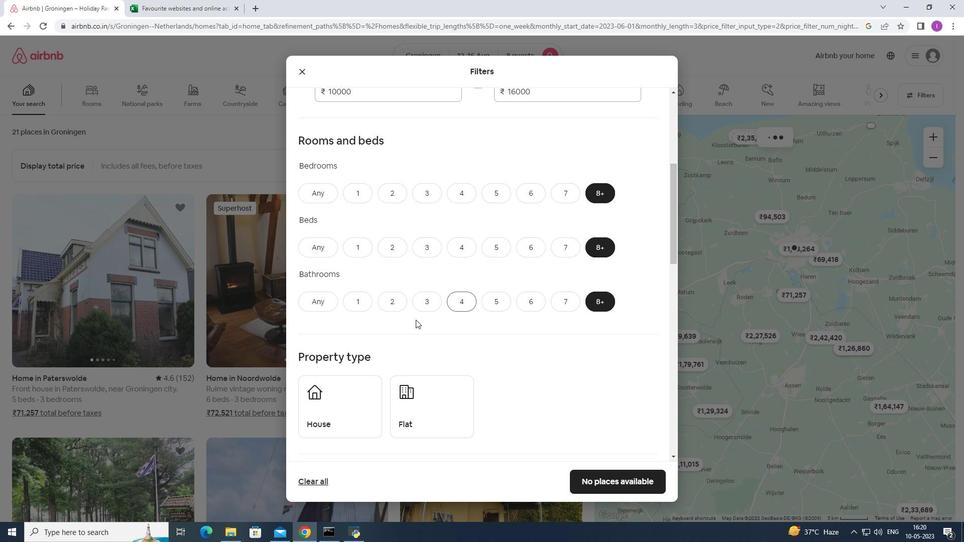 
Action: Mouse scrolled (414, 321) with delta (0, 0)
Screenshot: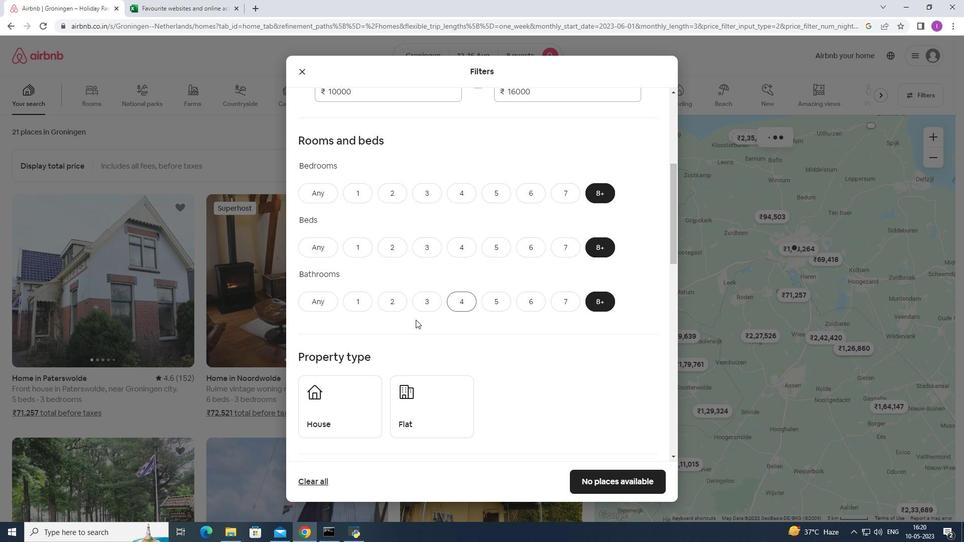 
Action: Mouse moved to (356, 229)
Screenshot: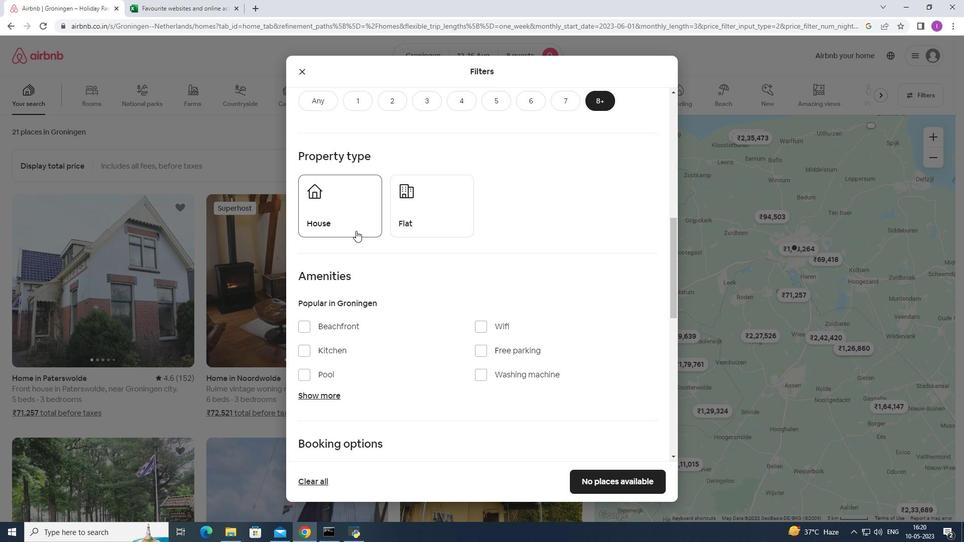 
Action: Mouse pressed left at (356, 229)
Screenshot: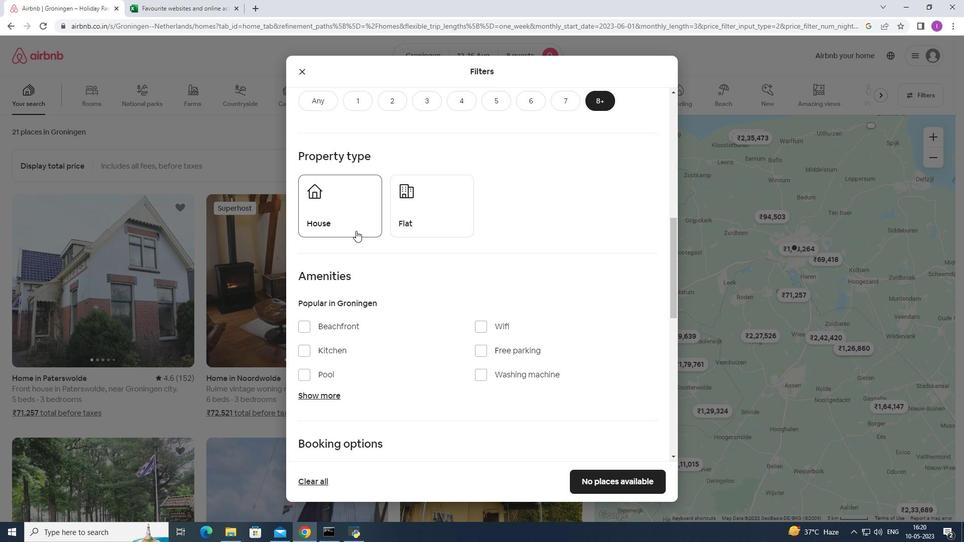 
Action: Mouse moved to (437, 233)
Screenshot: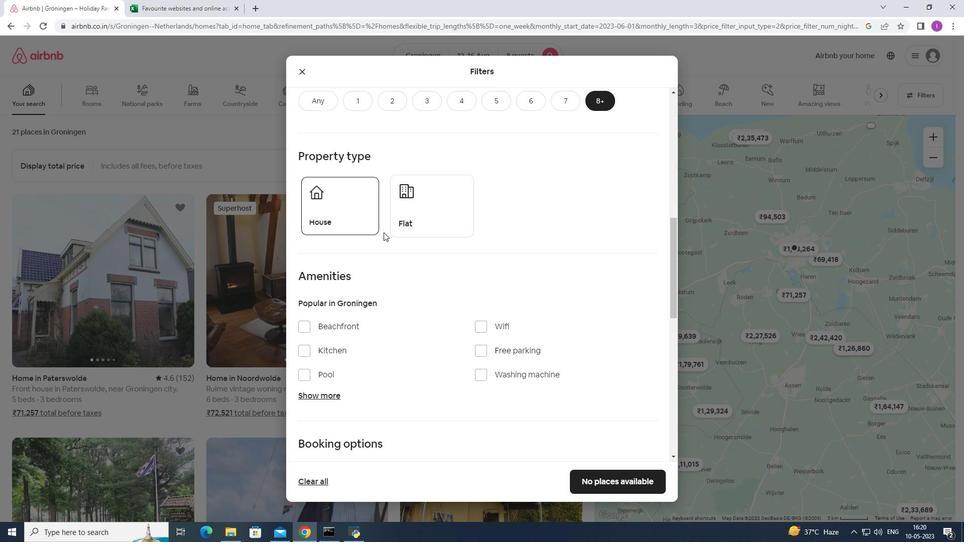 
Action: Mouse pressed left at (437, 233)
Screenshot: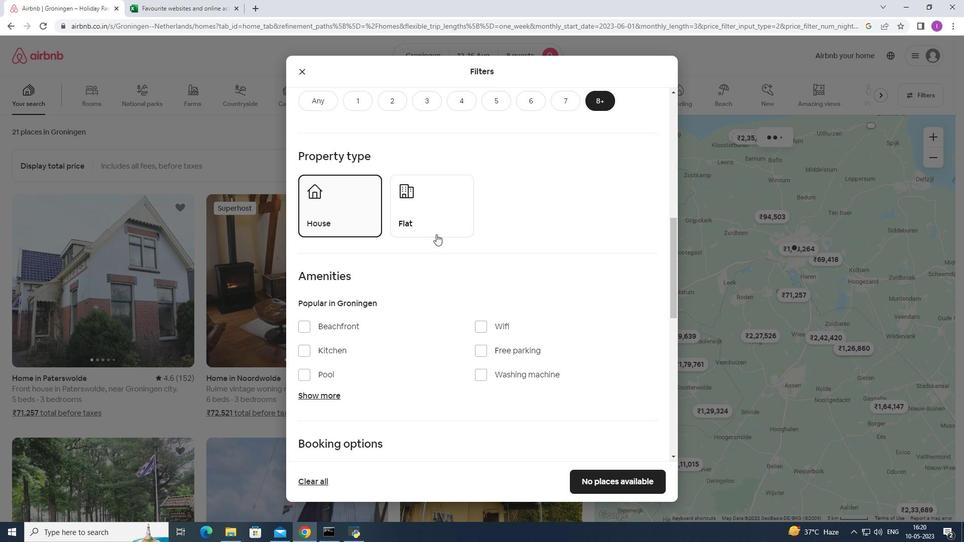 
Action: Mouse moved to (398, 293)
Screenshot: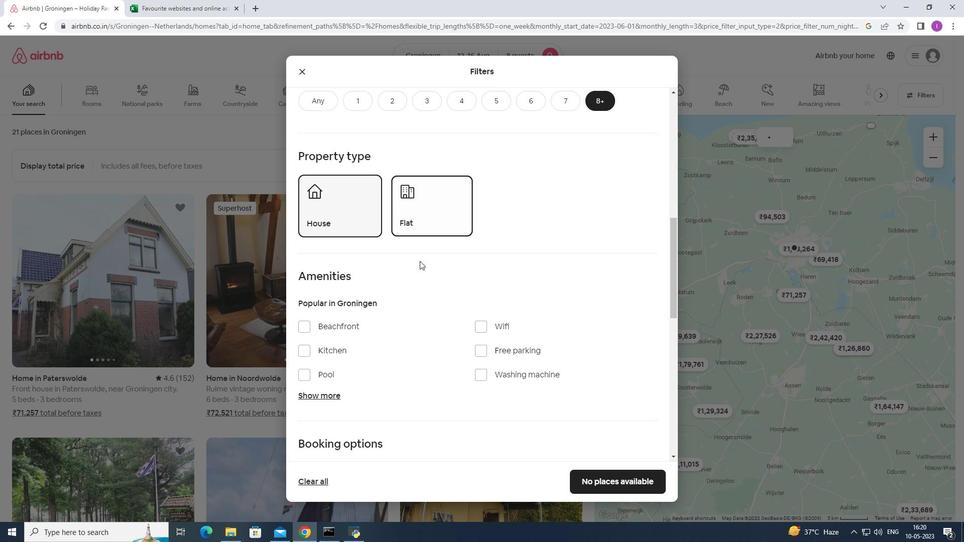 
Action: Mouse scrolled (398, 292) with delta (0, 0)
Screenshot: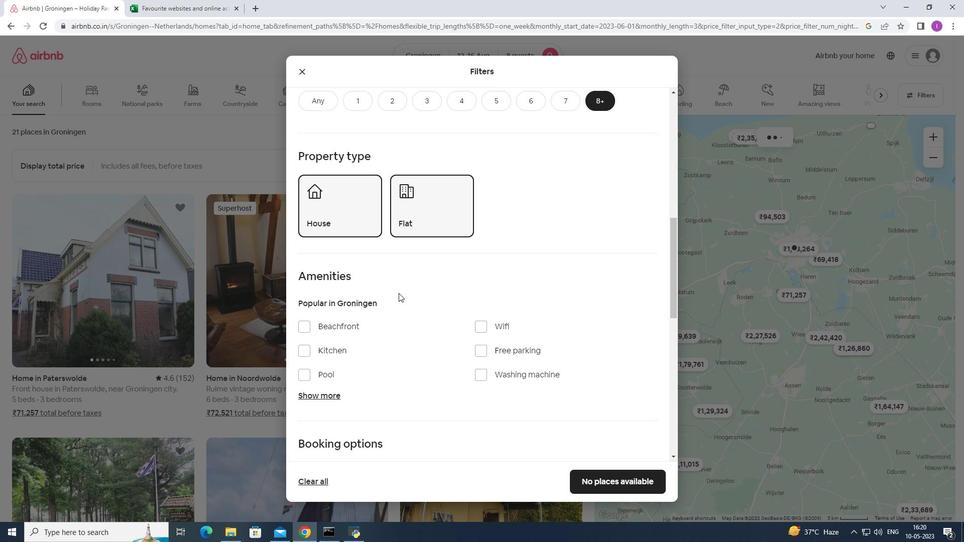 
Action: Mouse moved to (478, 277)
Screenshot: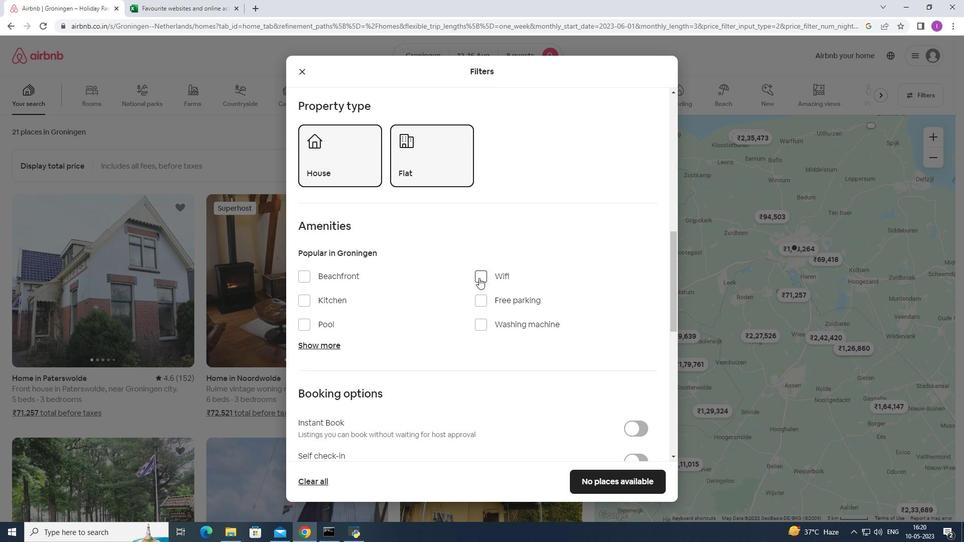 
Action: Mouse pressed left at (478, 277)
Screenshot: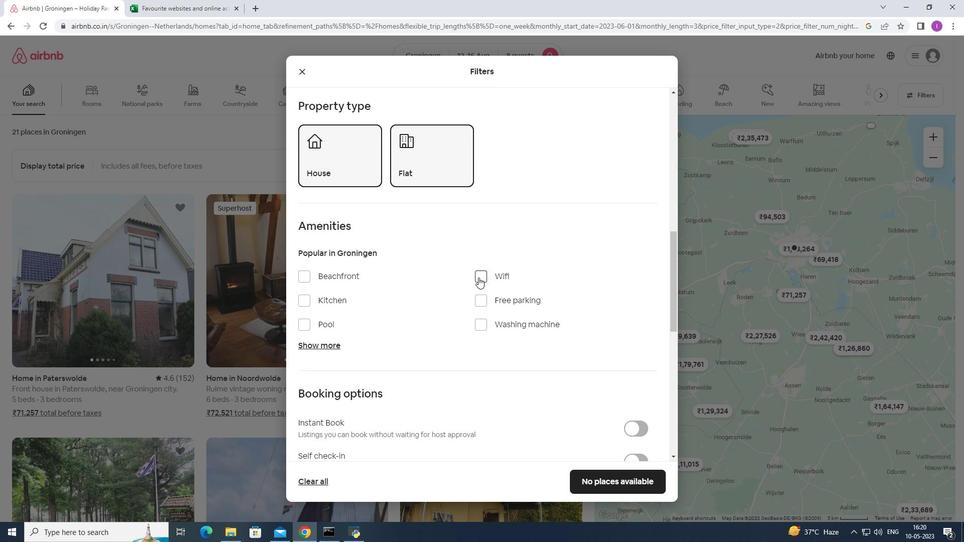 
Action: Mouse moved to (478, 297)
Screenshot: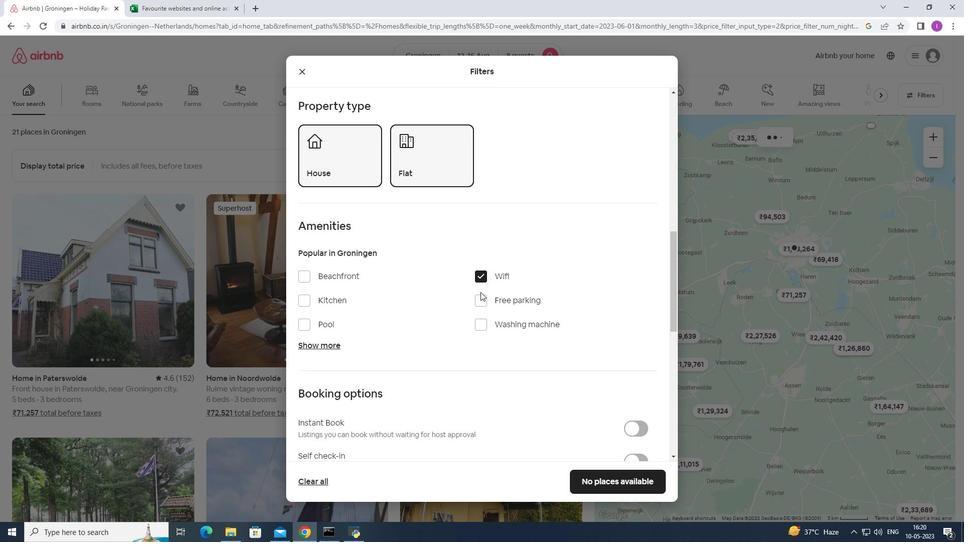 
Action: Mouse pressed left at (478, 297)
Screenshot: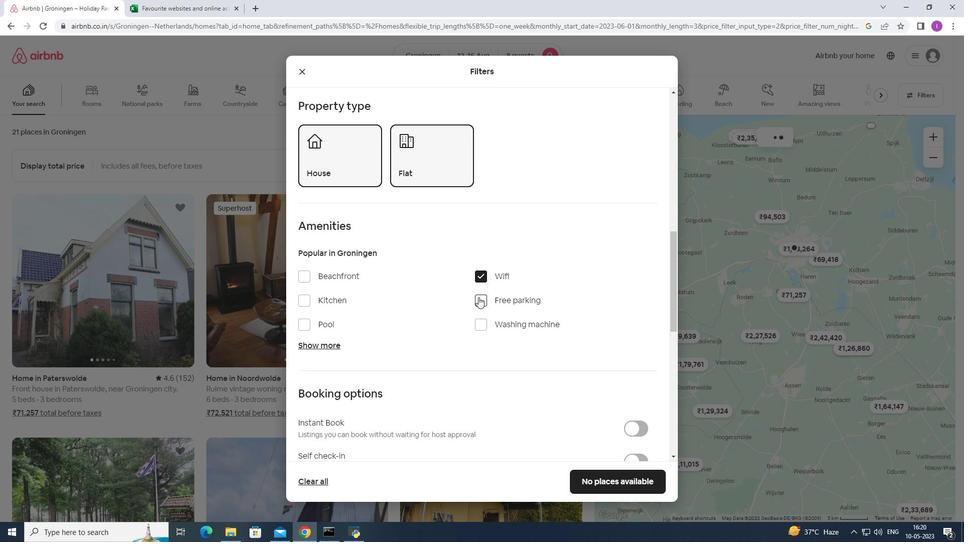 
Action: Mouse moved to (337, 340)
Screenshot: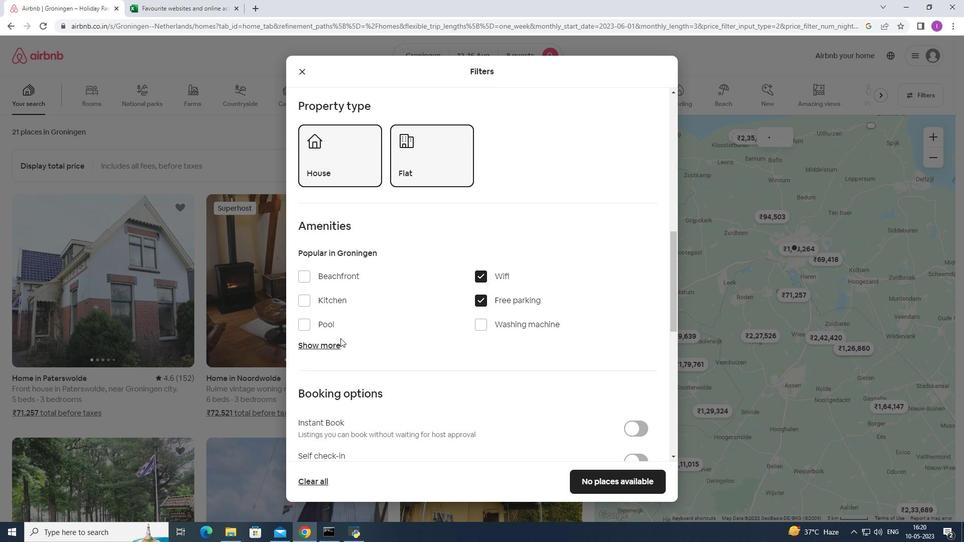 
Action: Mouse pressed left at (337, 340)
Screenshot: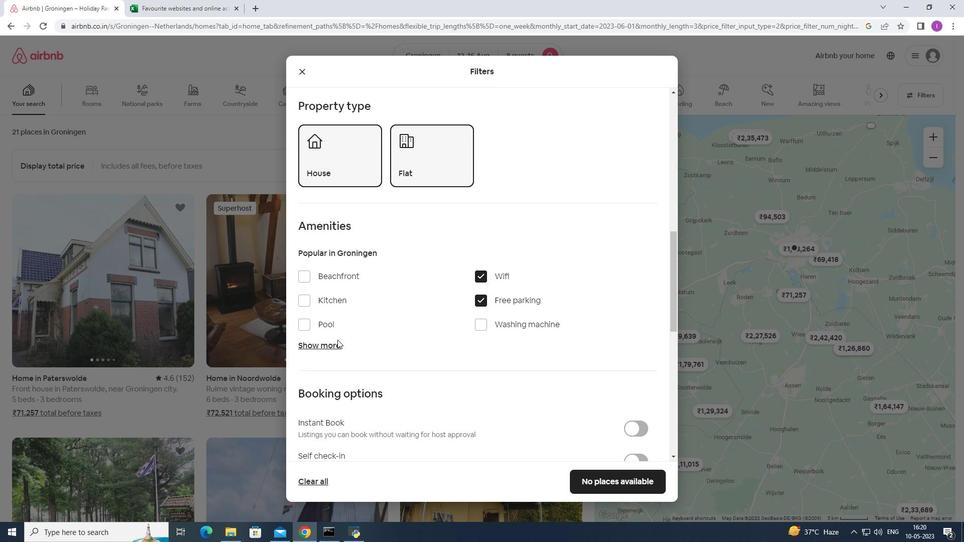 
Action: Mouse moved to (337, 344)
Screenshot: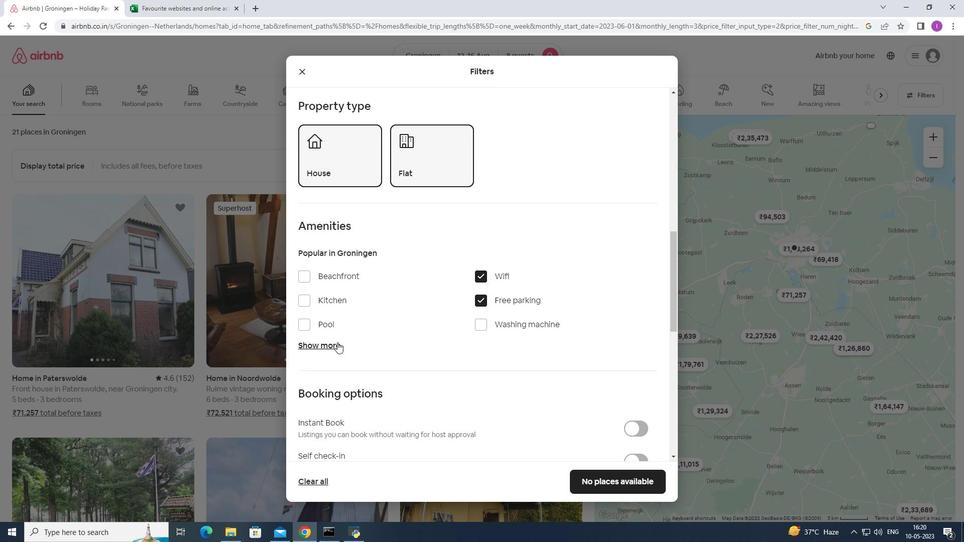 
Action: Mouse pressed left at (337, 344)
Screenshot: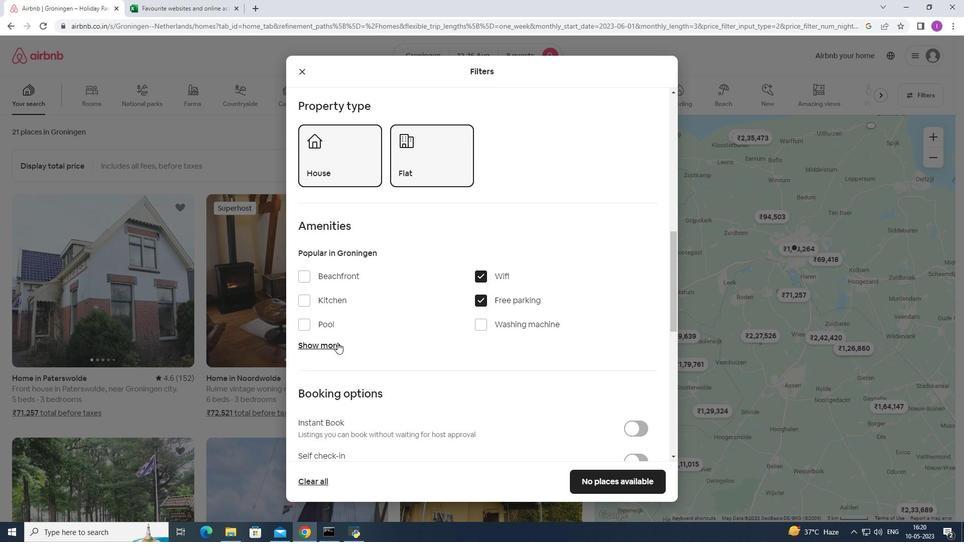
Action: Mouse moved to (461, 411)
Screenshot: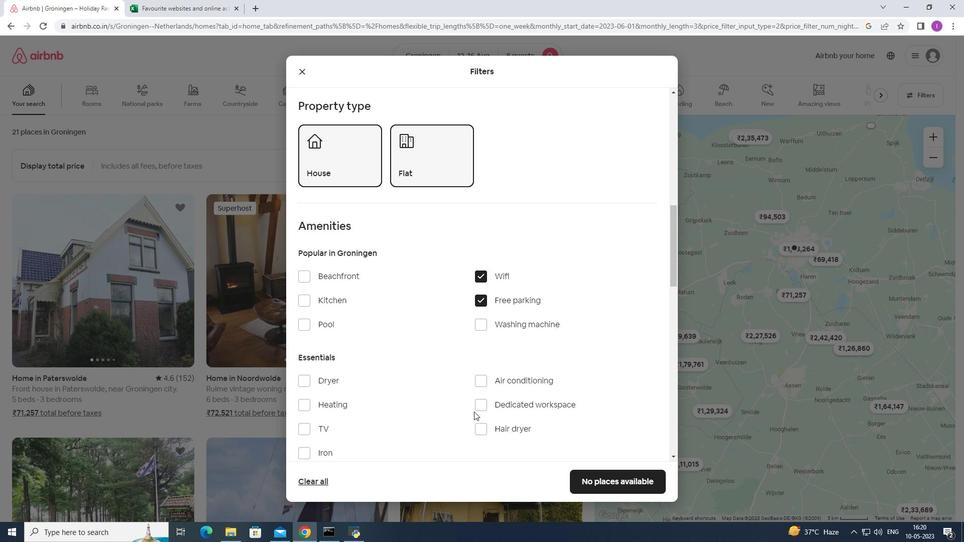 
Action: Mouse scrolled (461, 410) with delta (0, 0)
Screenshot: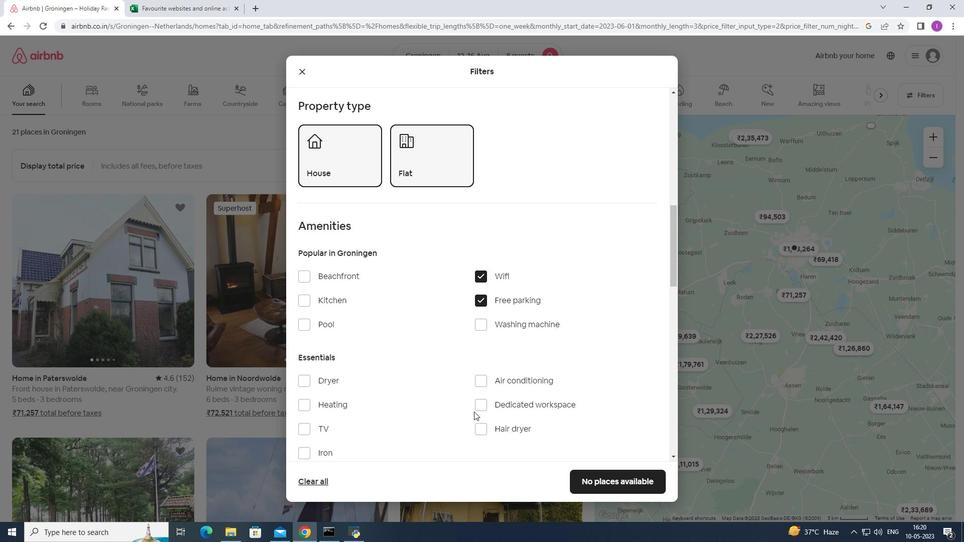 
Action: Mouse moved to (422, 404)
Screenshot: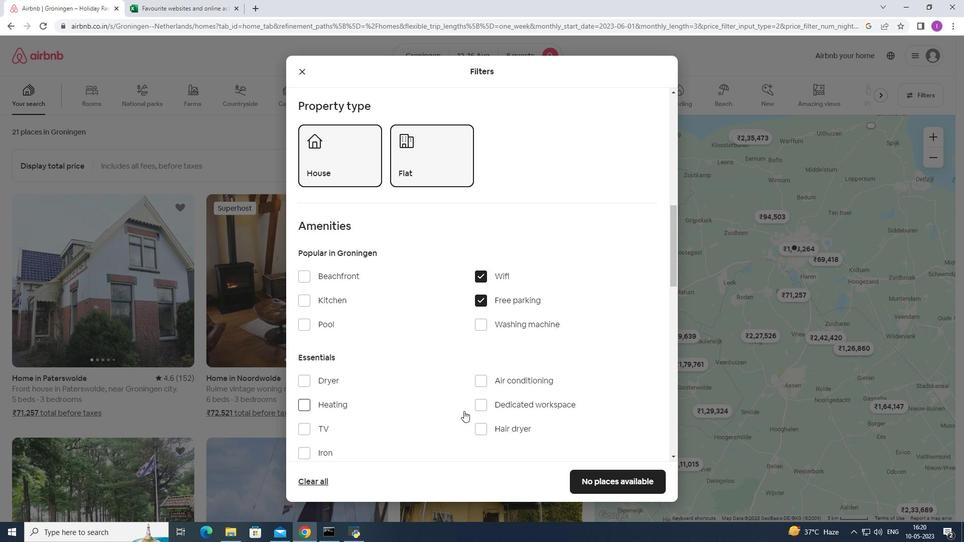 
Action: Mouse scrolled (427, 406) with delta (0, 0)
Screenshot: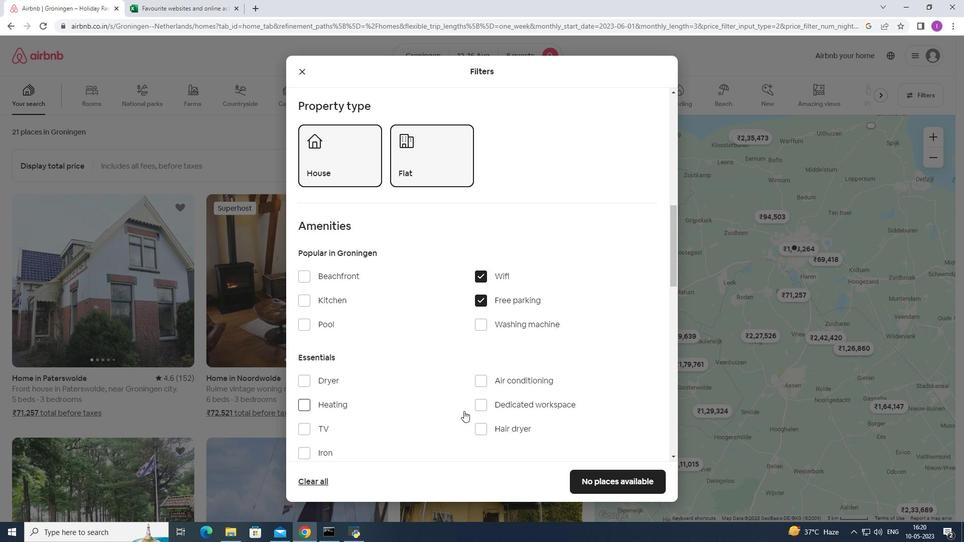 
Action: Mouse moved to (300, 330)
Screenshot: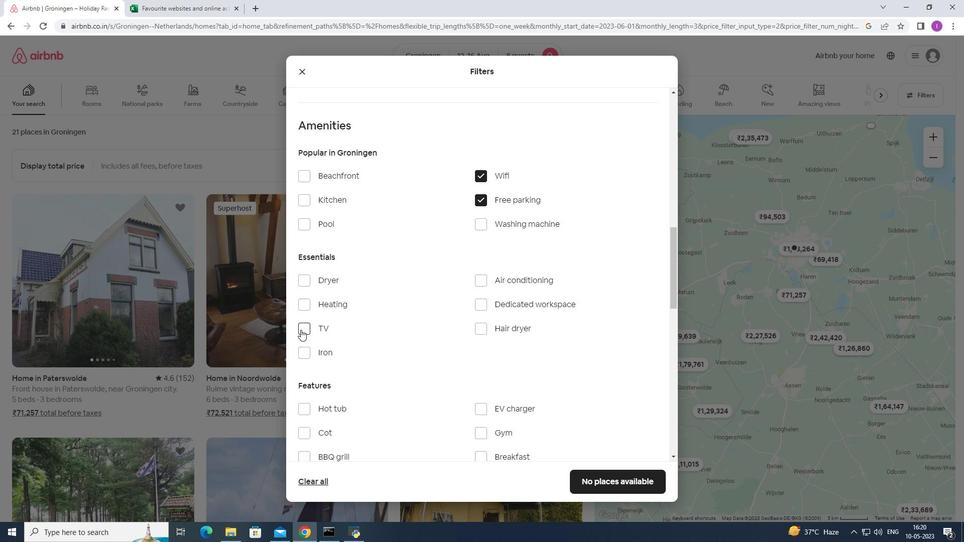 
Action: Mouse pressed left at (300, 330)
Screenshot: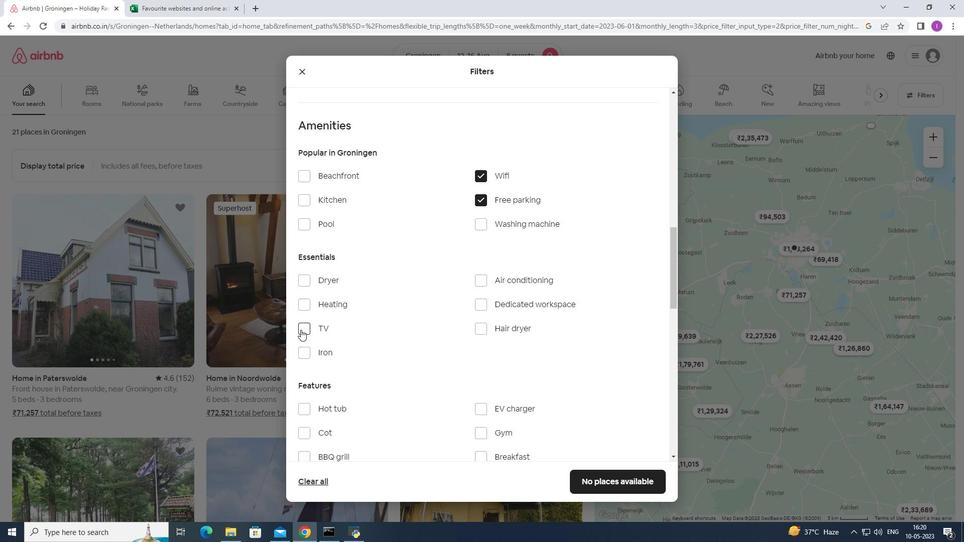 
Action: Mouse moved to (433, 347)
Screenshot: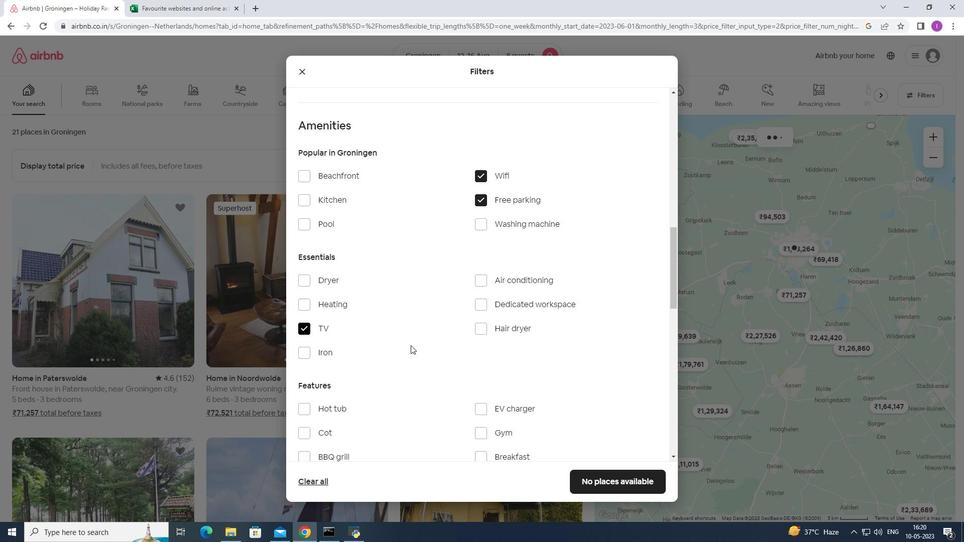
Action: Mouse scrolled (433, 347) with delta (0, 0)
Screenshot: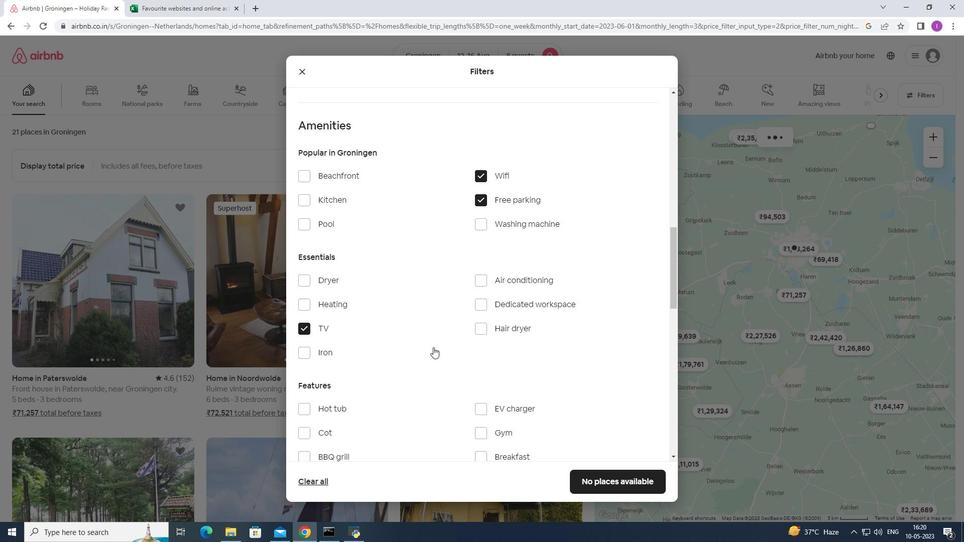 
Action: Mouse scrolled (433, 347) with delta (0, 0)
Screenshot: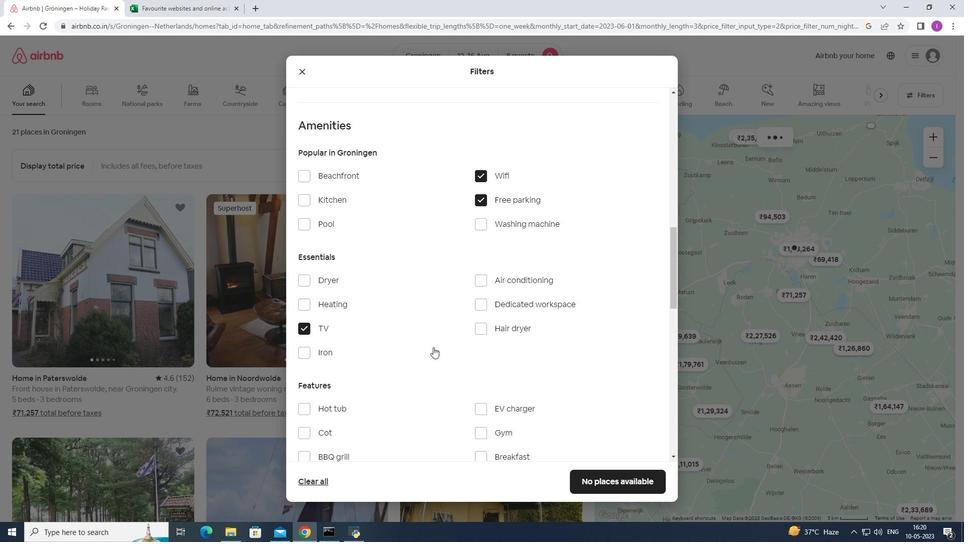 
Action: Mouse moved to (433, 348)
Screenshot: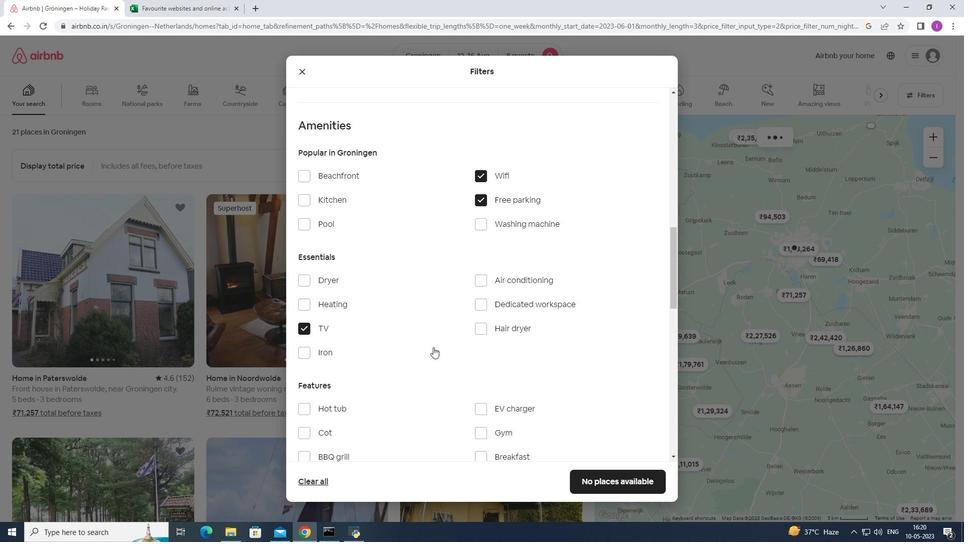 
Action: Mouse scrolled (433, 347) with delta (0, 0)
Screenshot: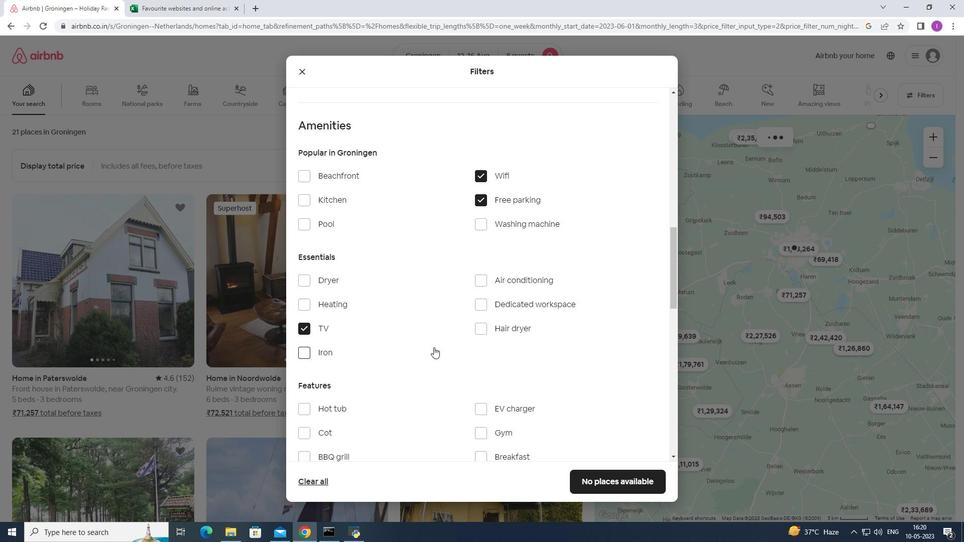 
Action: Mouse moved to (487, 282)
Screenshot: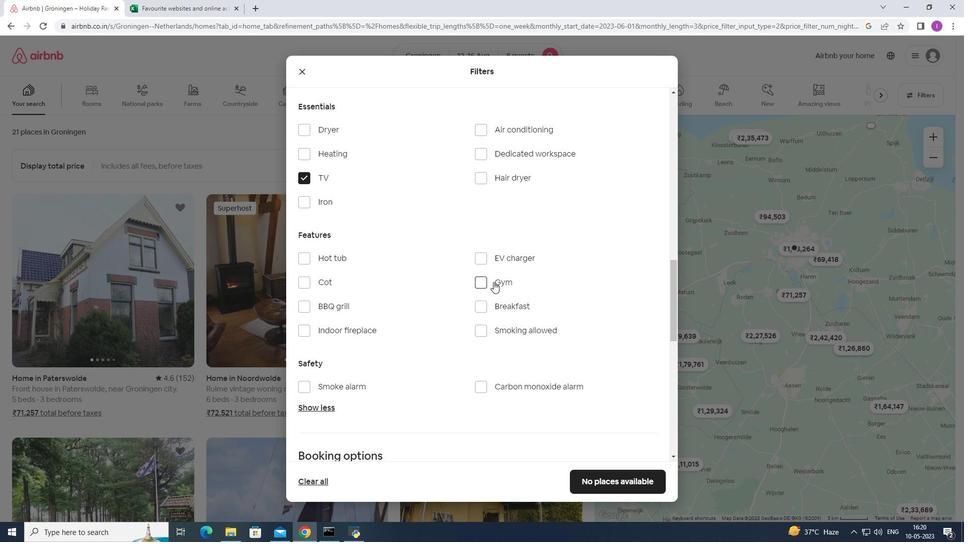 
Action: Mouse pressed left at (487, 282)
Screenshot: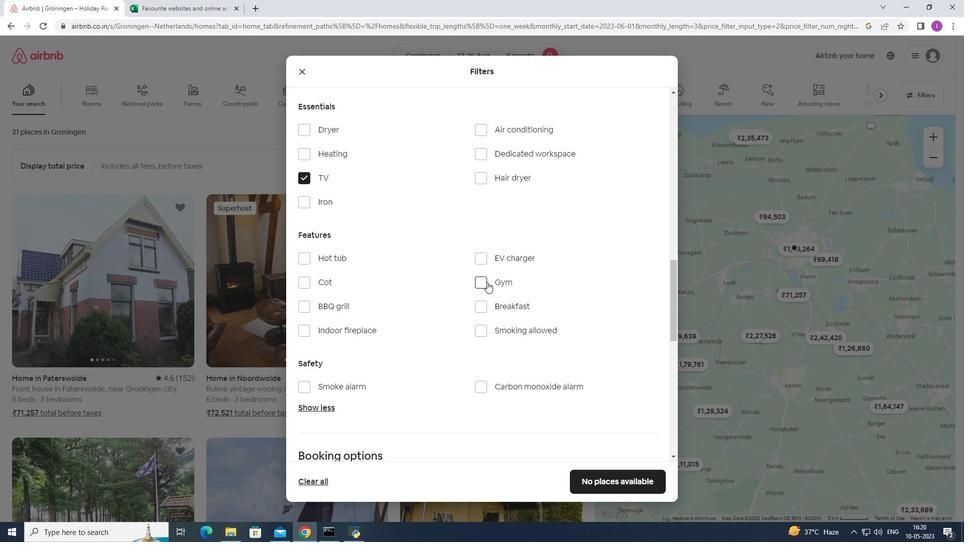 
Action: Mouse moved to (495, 309)
Screenshot: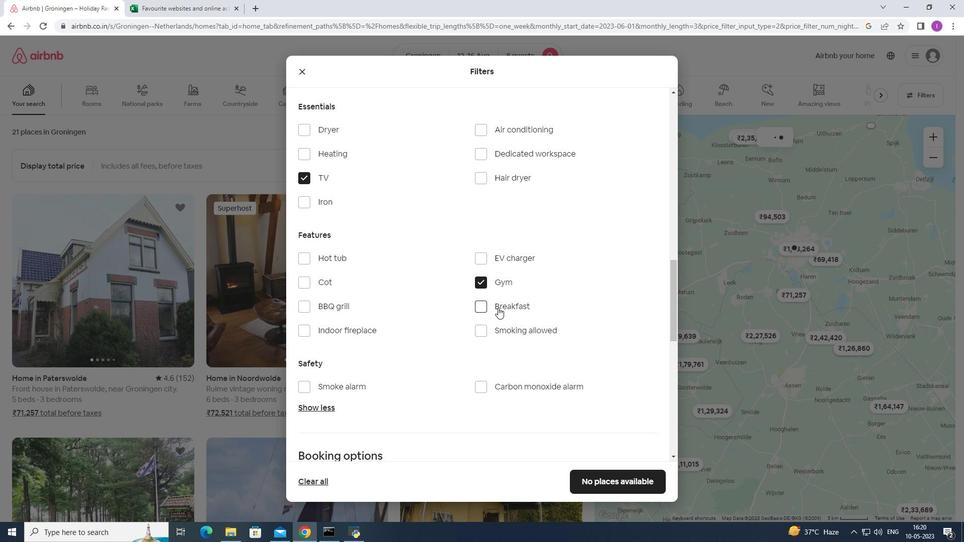 
Action: Mouse pressed left at (495, 309)
Screenshot: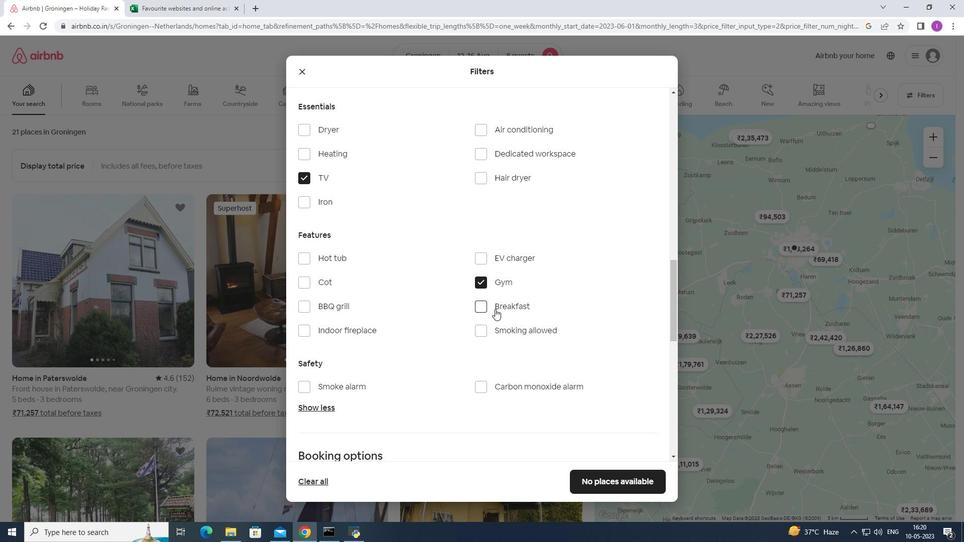 
Action: Mouse moved to (467, 357)
Screenshot: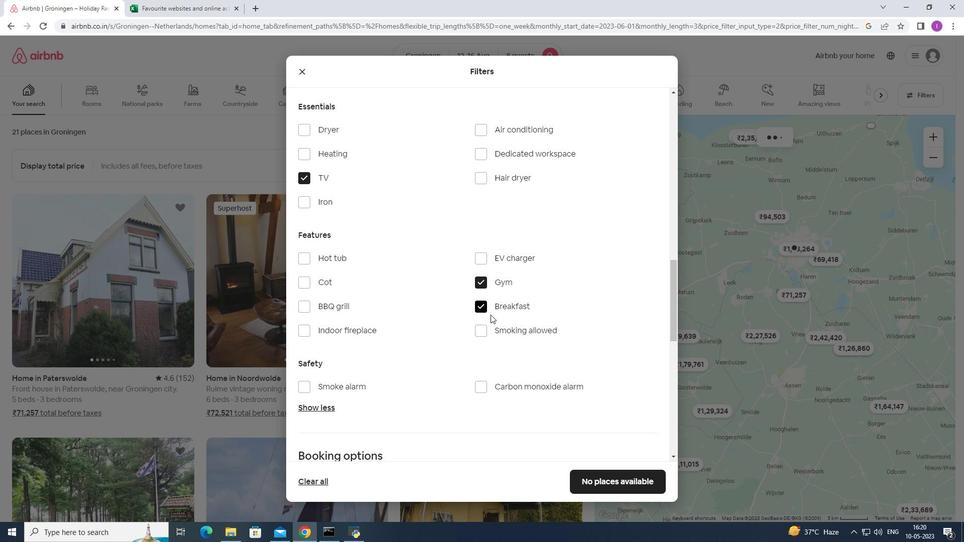 
Action: Mouse scrolled (467, 357) with delta (0, 0)
Screenshot: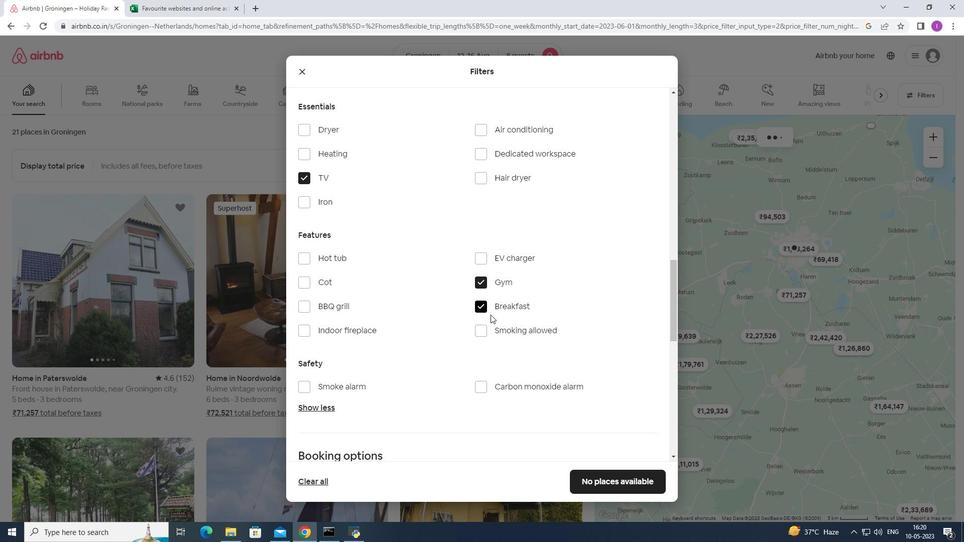 
Action: Mouse scrolled (467, 357) with delta (0, 0)
Screenshot: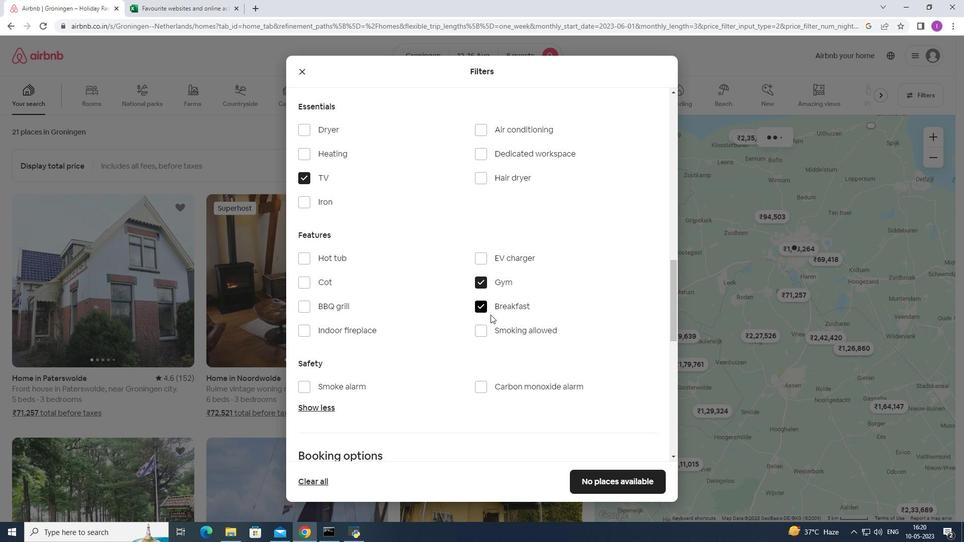 
Action: Mouse scrolled (467, 357) with delta (0, 0)
Screenshot: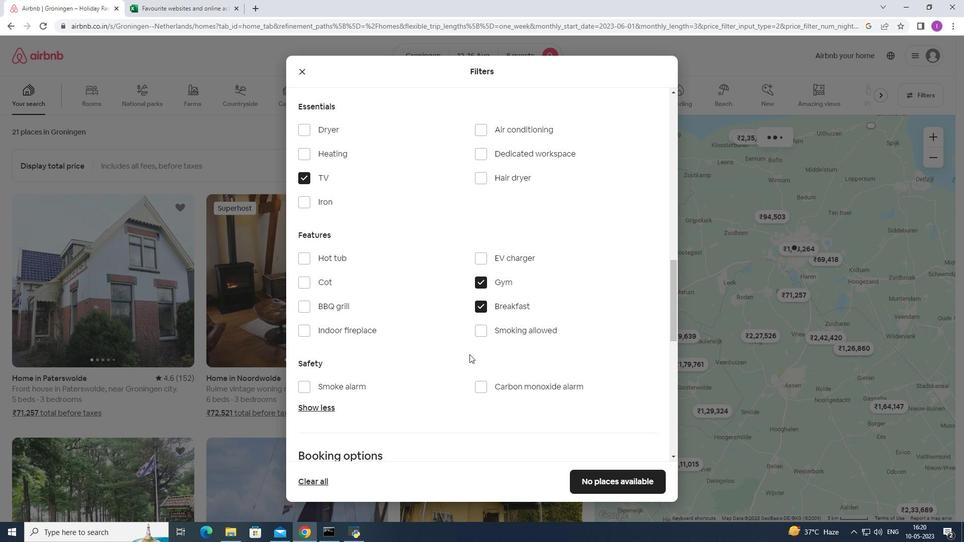 
Action: Mouse moved to (467, 358)
Screenshot: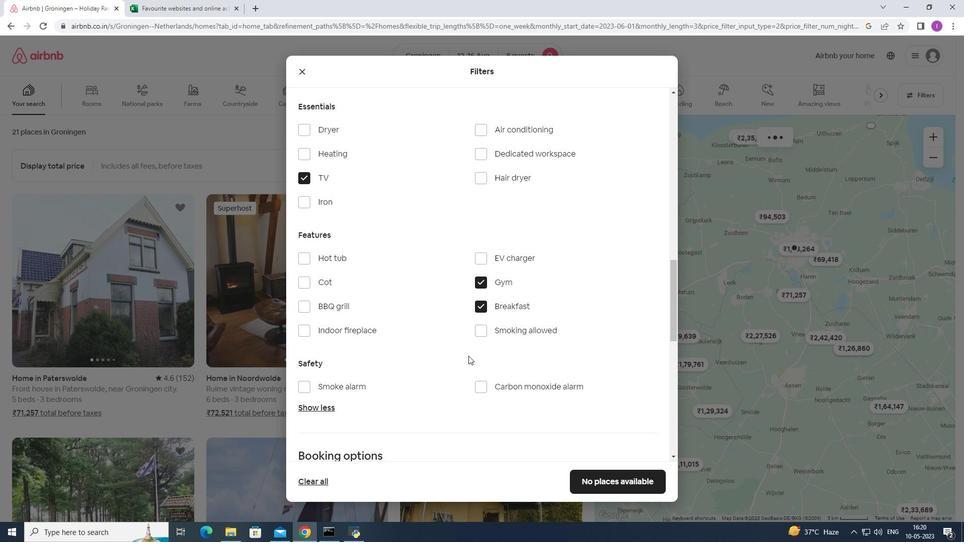 
Action: Mouse scrolled (467, 357) with delta (0, 0)
Screenshot: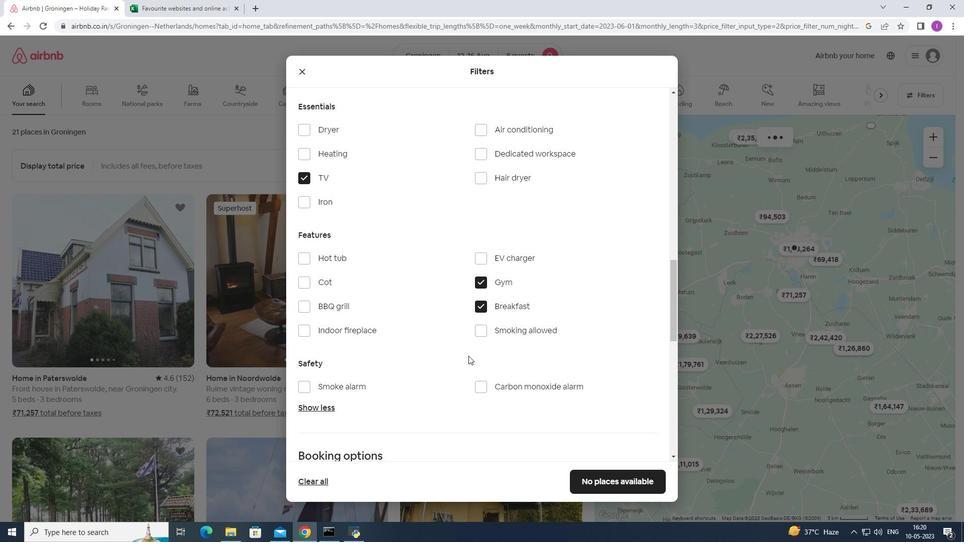 
Action: Mouse moved to (468, 358)
Screenshot: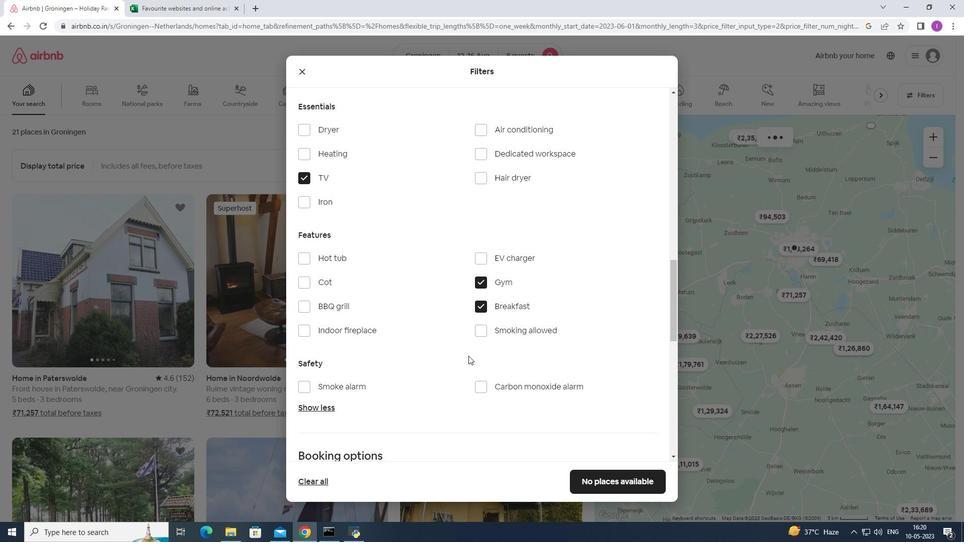 
Action: Mouse scrolled (468, 357) with delta (0, 0)
Screenshot: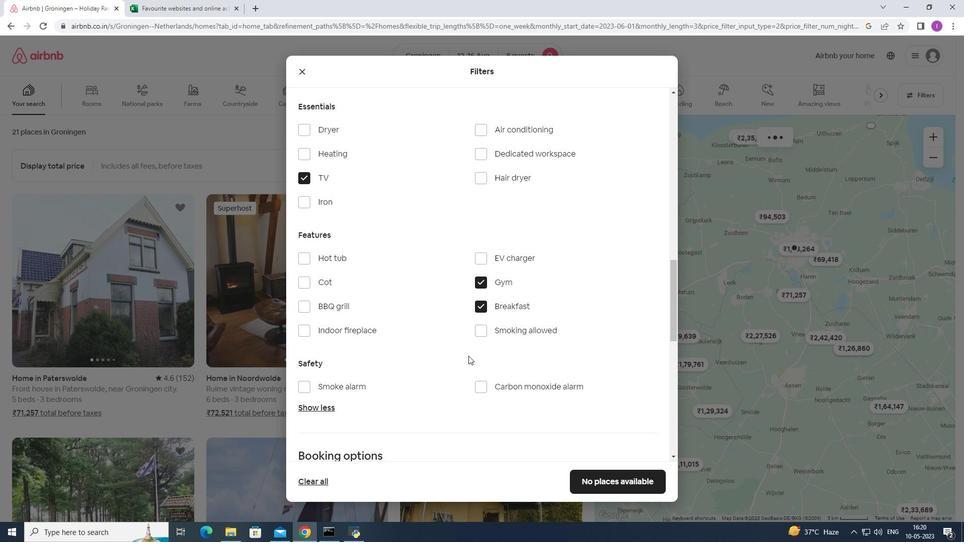 
Action: Mouse moved to (478, 338)
Screenshot: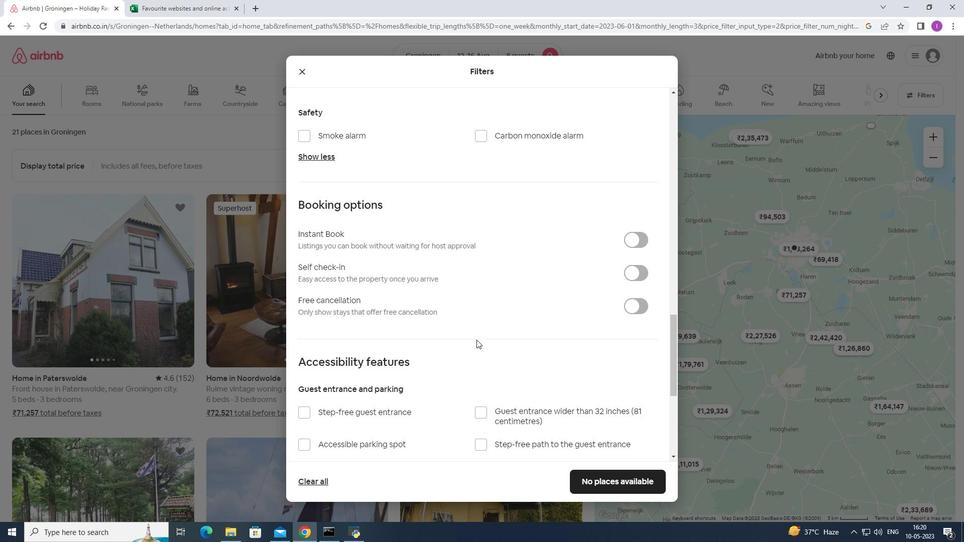 
Action: Mouse scrolled (478, 338) with delta (0, 0)
Screenshot: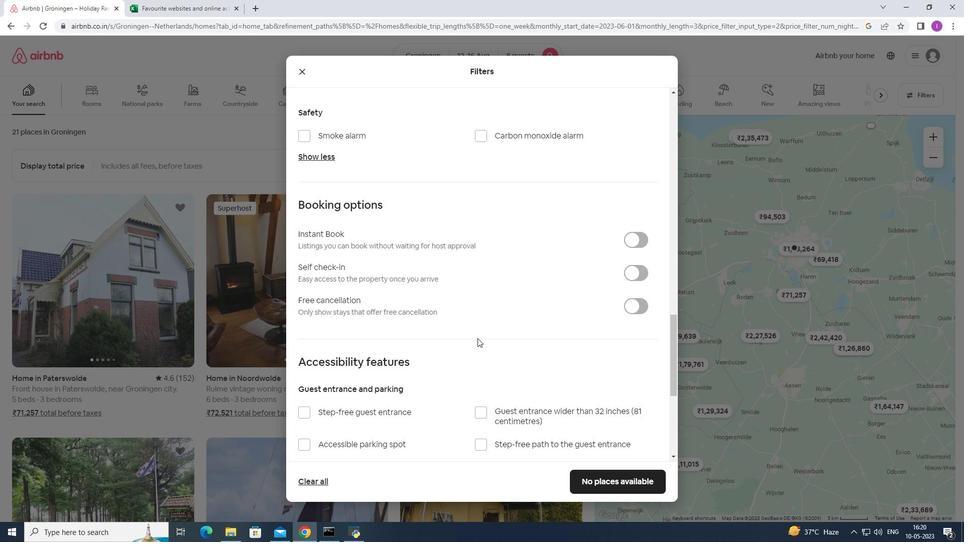 
Action: Mouse moved to (636, 224)
Screenshot: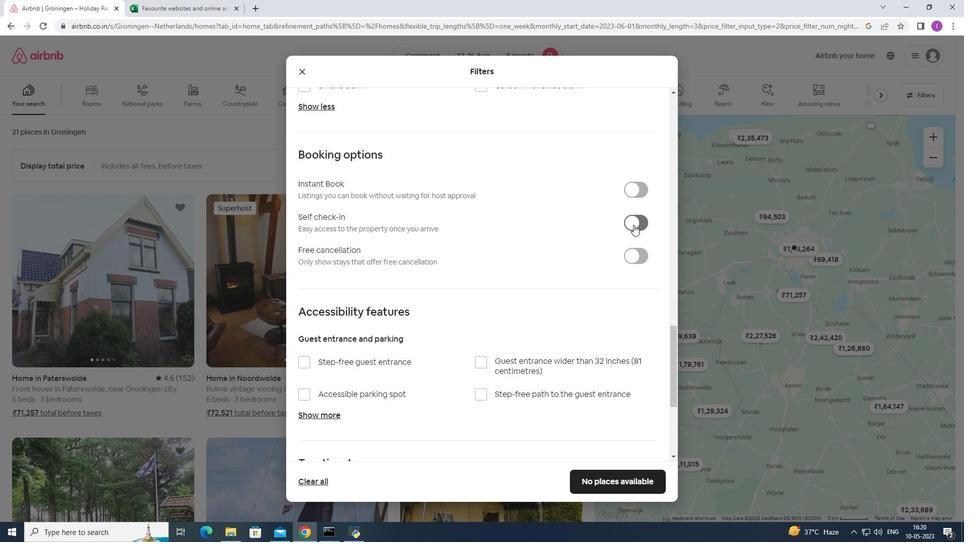 
Action: Mouse pressed left at (636, 224)
Screenshot: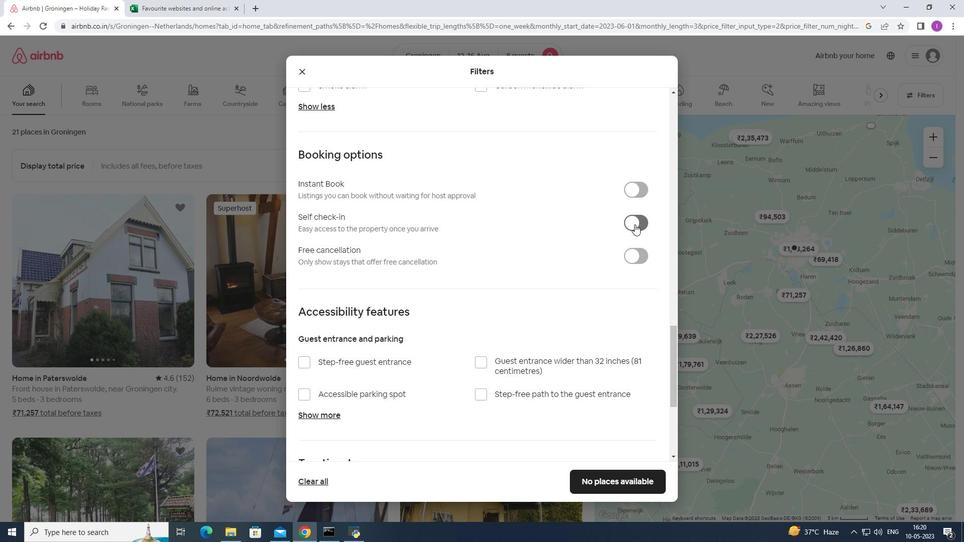 
Action: Mouse moved to (495, 320)
Screenshot: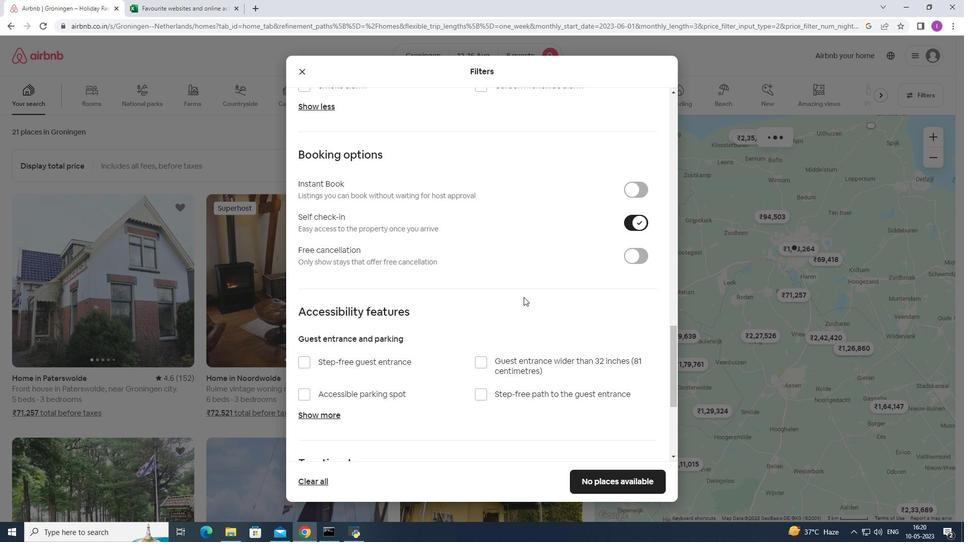
Action: Mouse scrolled (495, 320) with delta (0, 0)
Screenshot: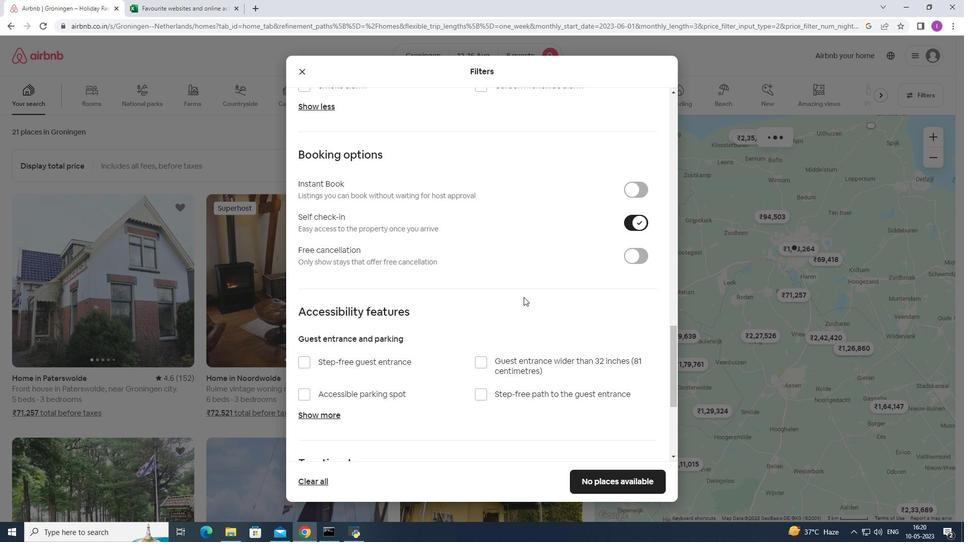 
Action: Mouse moved to (493, 322)
Screenshot: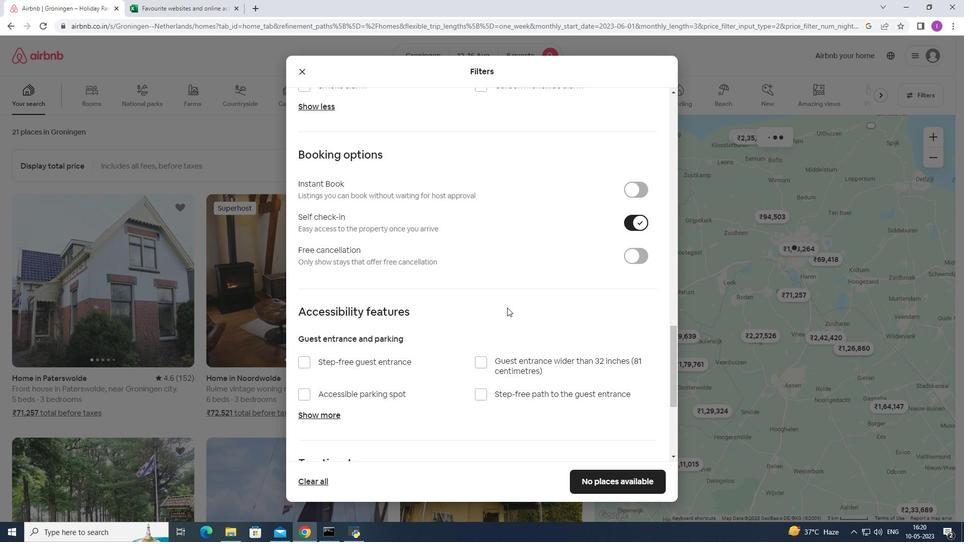 
Action: Mouse scrolled (493, 322) with delta (0, 0)
Screenshot: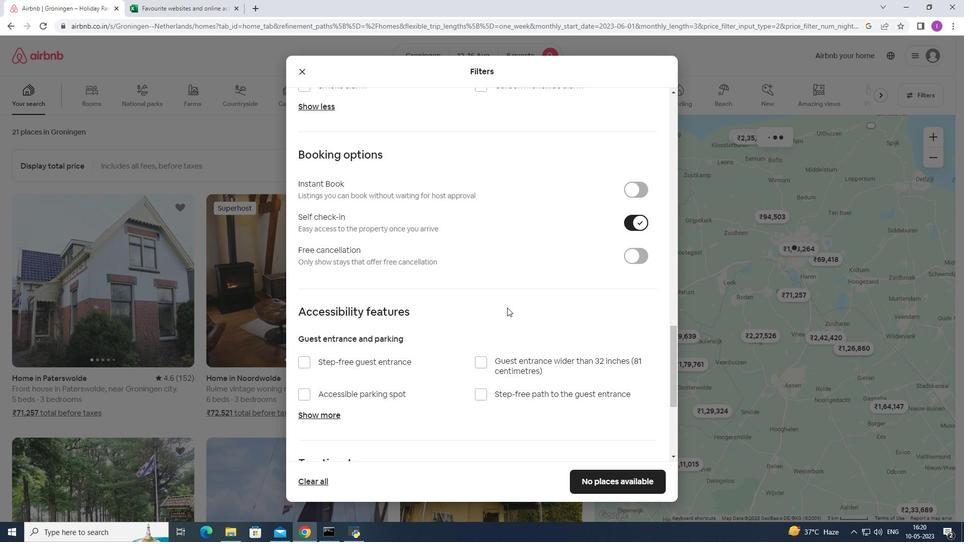 
Action: Mouse moved to (492, 325)
Screenshot: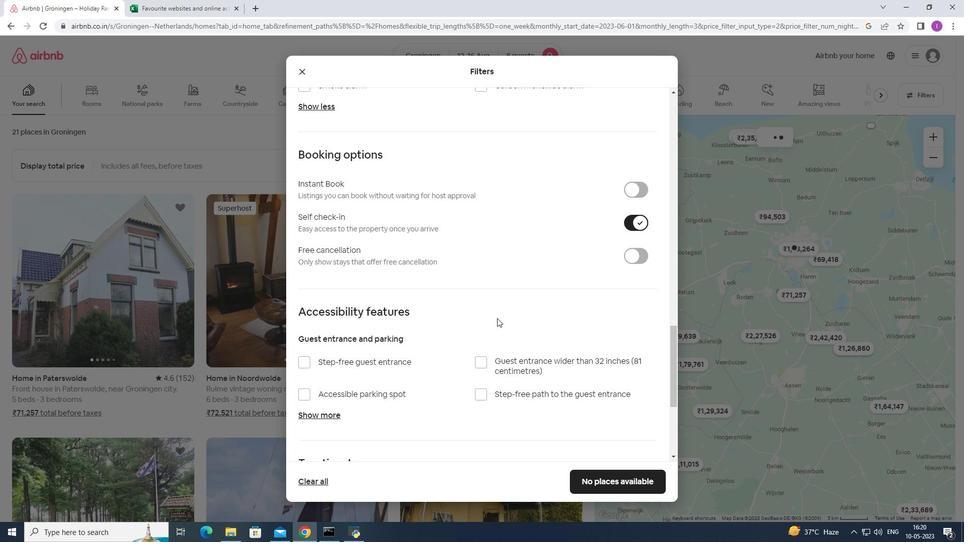 
Action: Mouse scrolled (492, 324) with delta (0, 0)
Screenshot: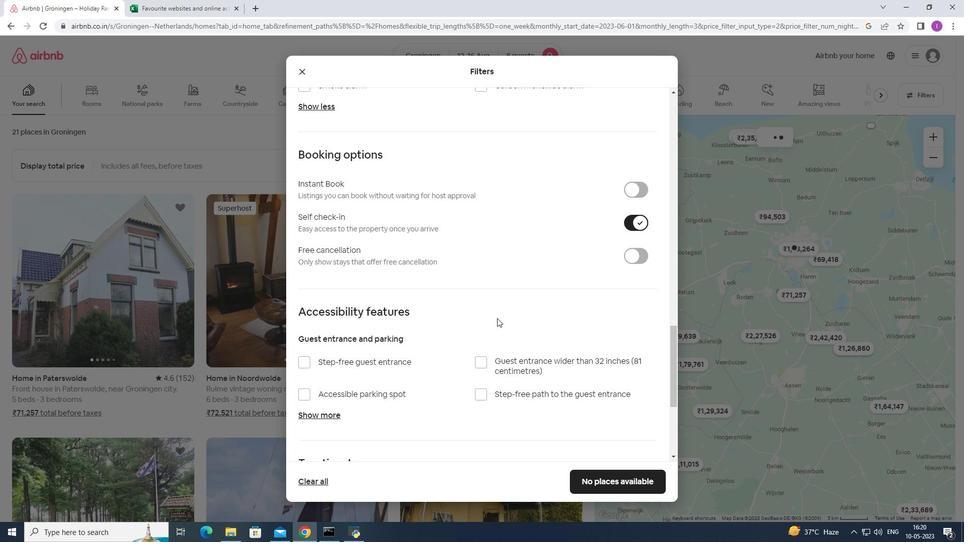 
Action: Mouse scrolled (492, 324) with delta (0, 0)
Screenshot: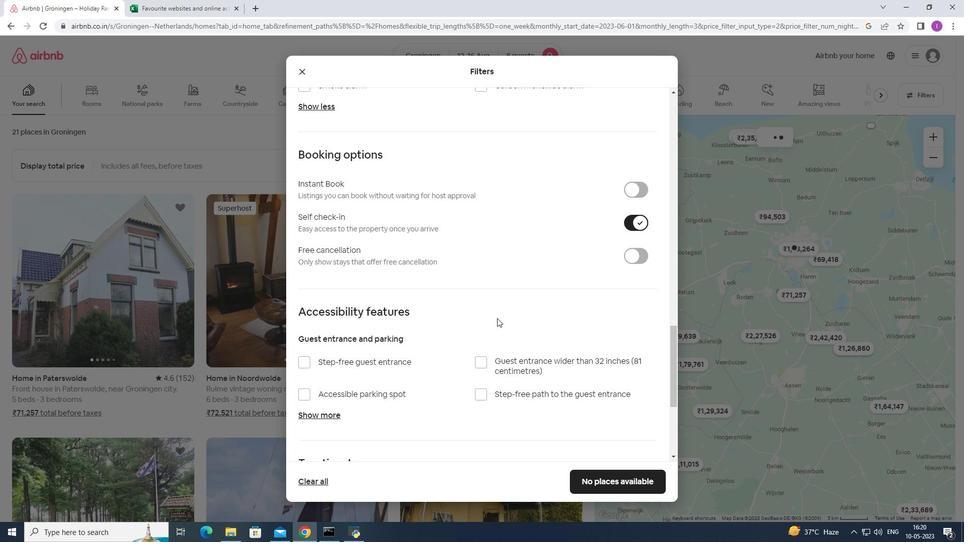 
Action: Mouse moved to (491, 324)
Screenshot: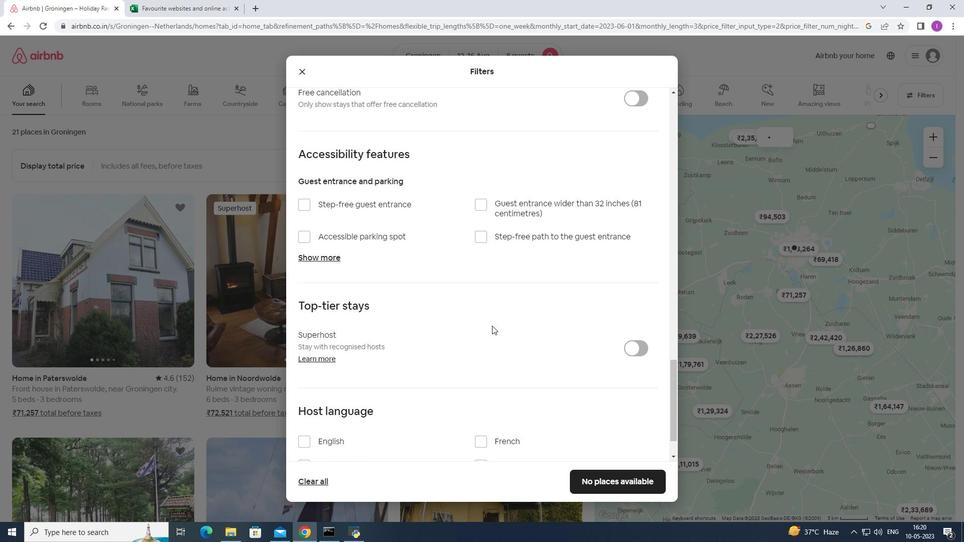 
Action: Mouse scrolled (491, 324) with delta (0, 0)
Screenshot: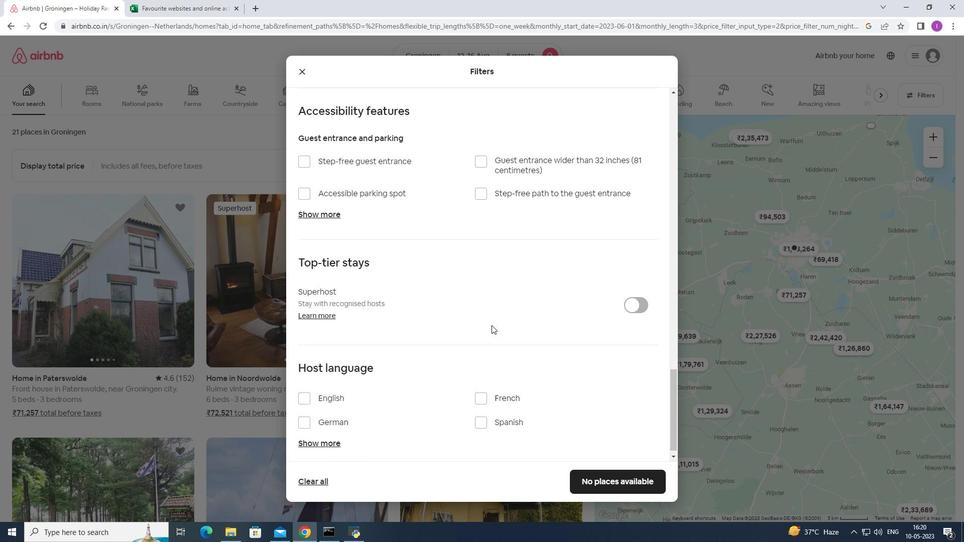 
Action: Mouse scrolled (491, 324) with delta (0, 0)
Screenshot: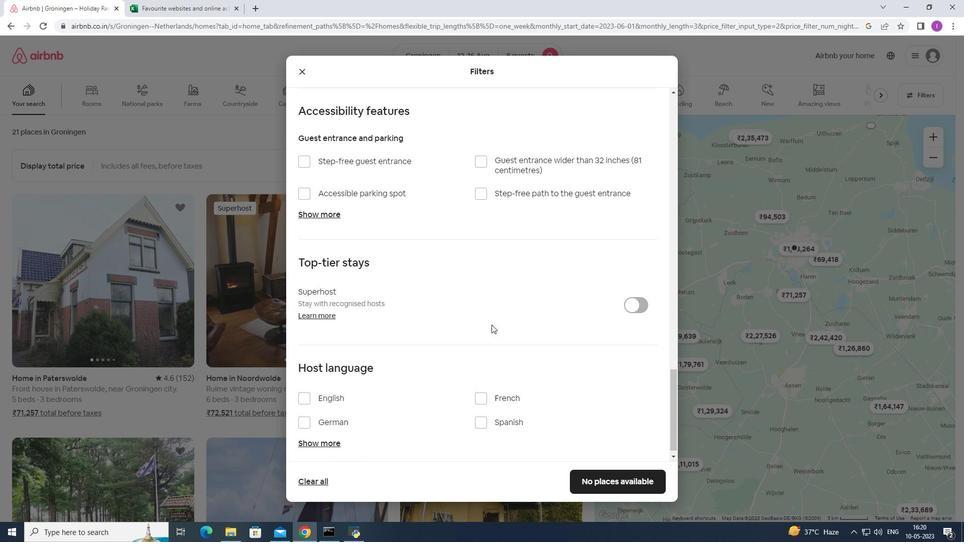 
Action: Mouse scrolled (491, 324) with delta (0, 0)
Screenshot: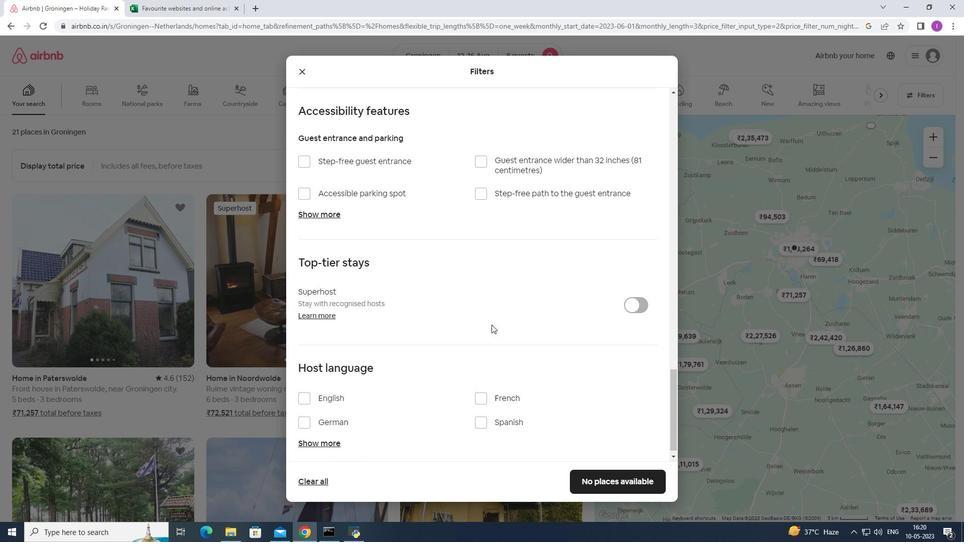 
Action: Mouse scrolled (491, 324) with delta (0, 0)
Screenshot: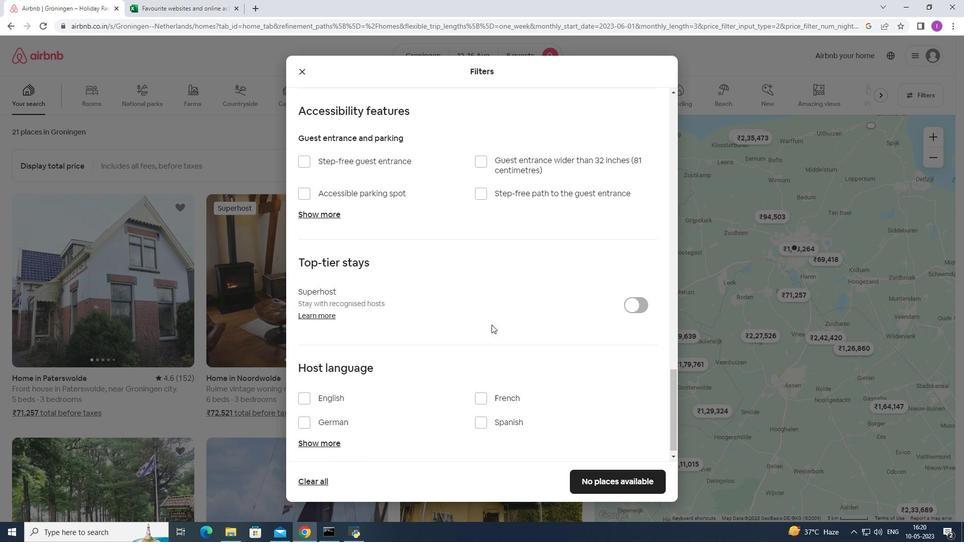 
Action: Mouse scrolled (491, 324) with delta (0, 0)
Screenshot: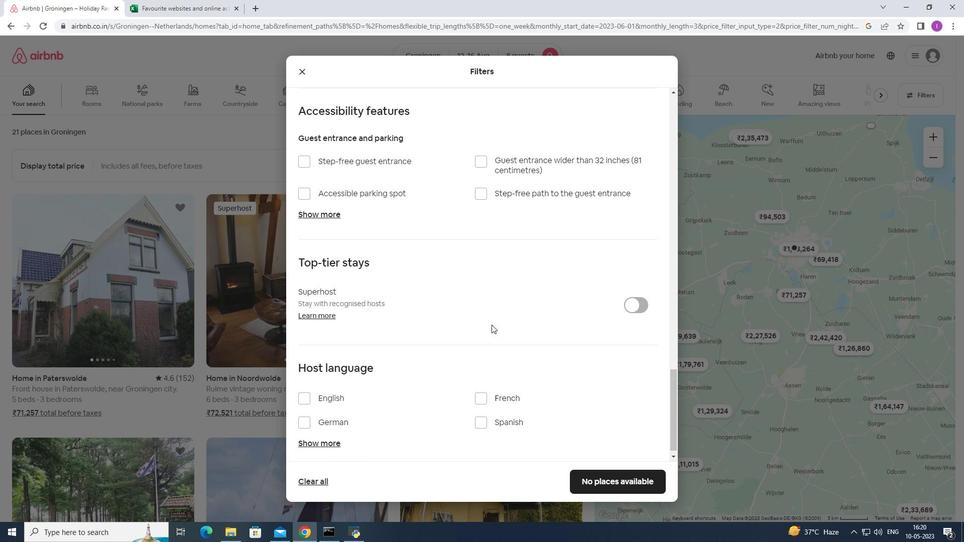 
Action: Mouse moved to (301, 392)
Screenshot: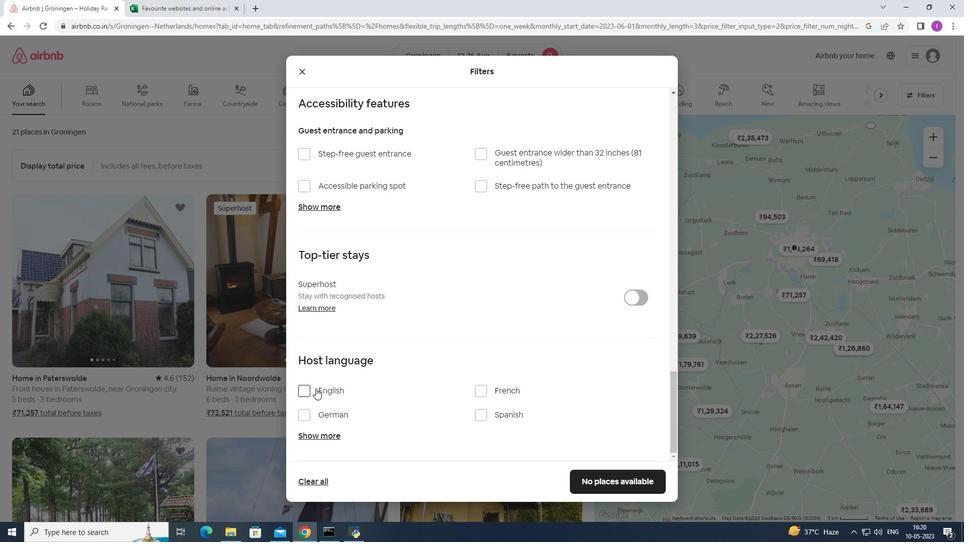 
Action: Mouse pressed left at (301, 392)
Screenshot: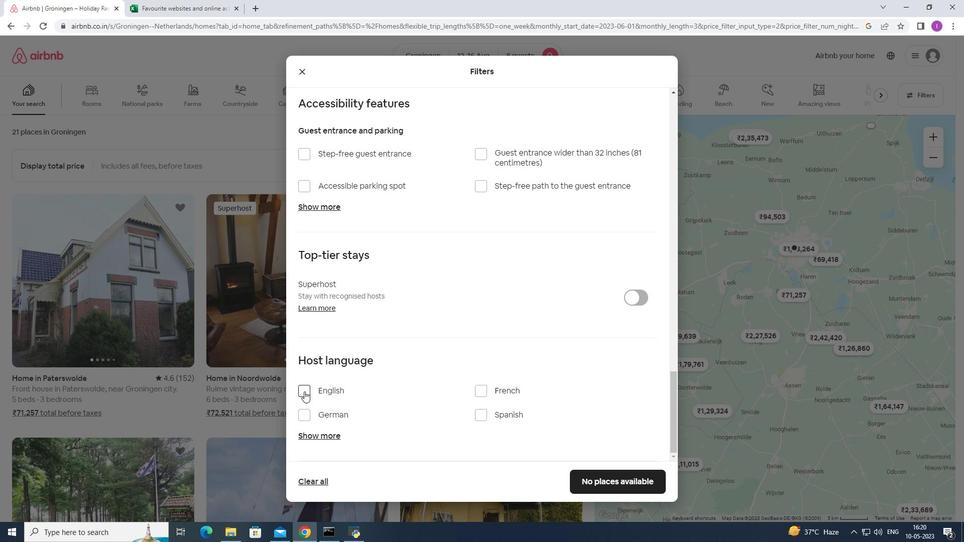 
Action: Mouse moved to (589, 485)
Screenshot: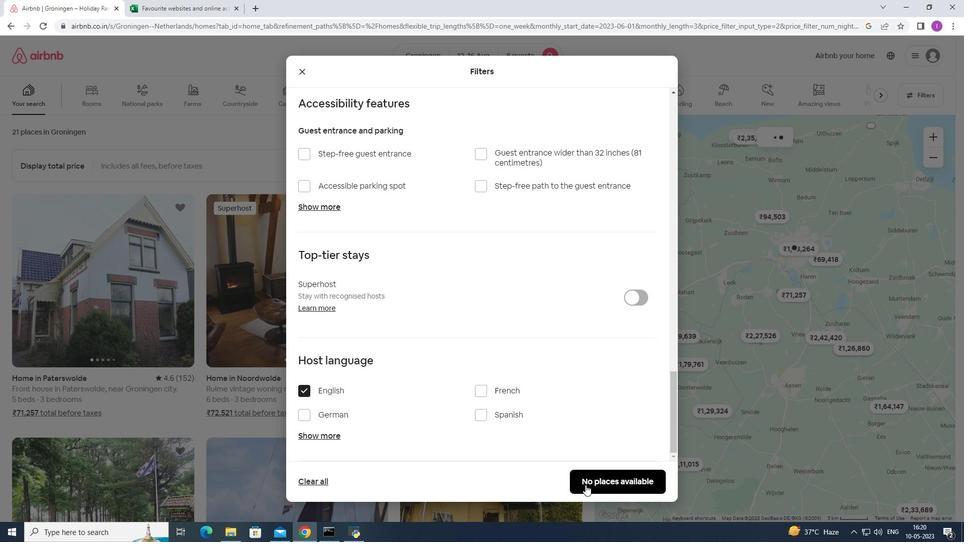 
Action: Mouse pressed left at (589, 485)
Screenshot: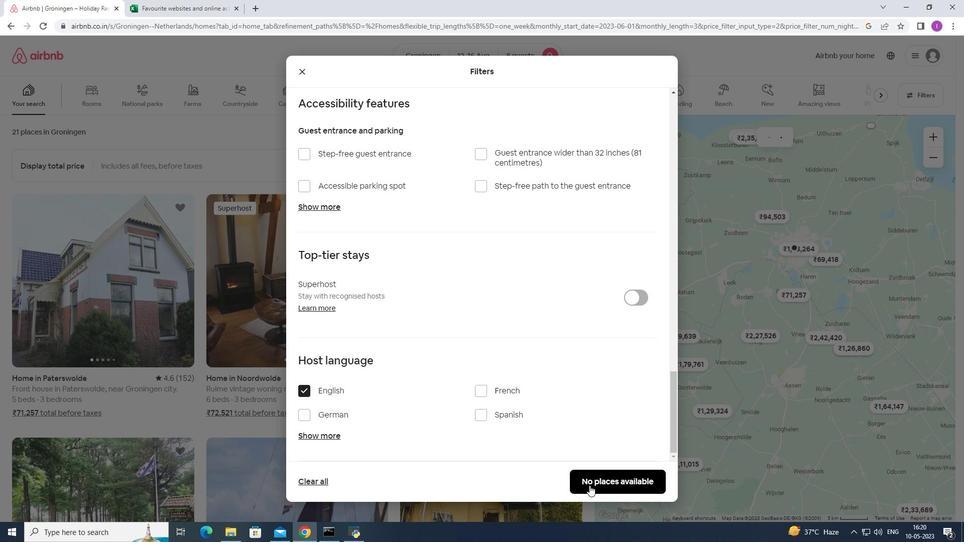 
Action: Mouse moved to (389, 392)
Screenshot: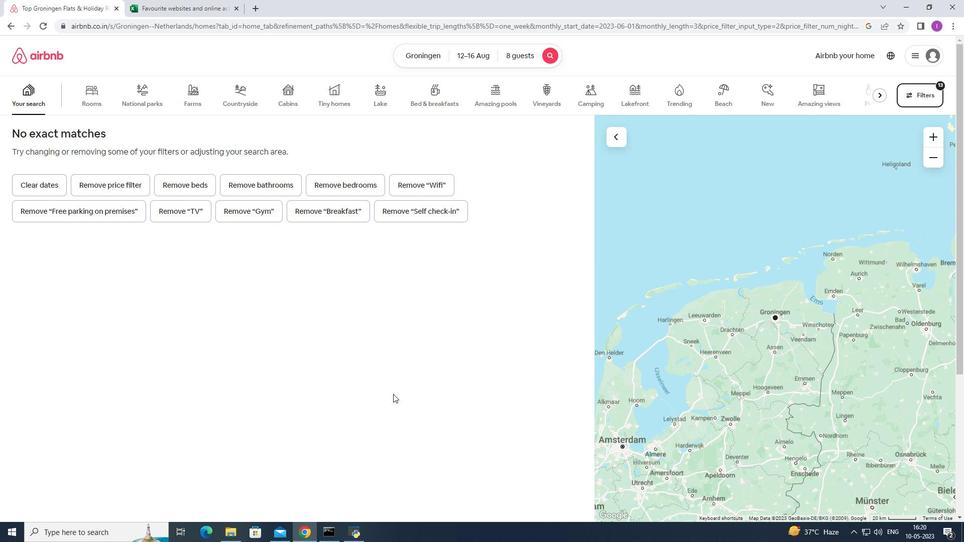 
